 Task: Look for space in Ottawa from 7th May, 2023 to 20th May, 2023 for 1 adult in price range Rs.8000 to Rs.14000. Place can be private room with 1  bedroom having 1 bed and 1 bathroom. Property type can be flat. Amenities needed are: wifi, dedicated workplace, gym, breakfast, smoking allowed. Required host language is English.
Action: Mouse moved to (428, 472)
Screenshot: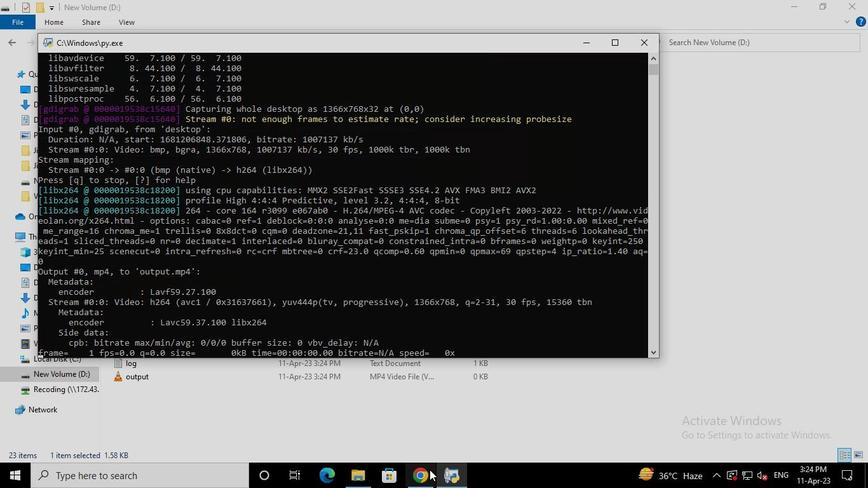 
Action: Mouse pressed left at (428, 472)
Screenshot: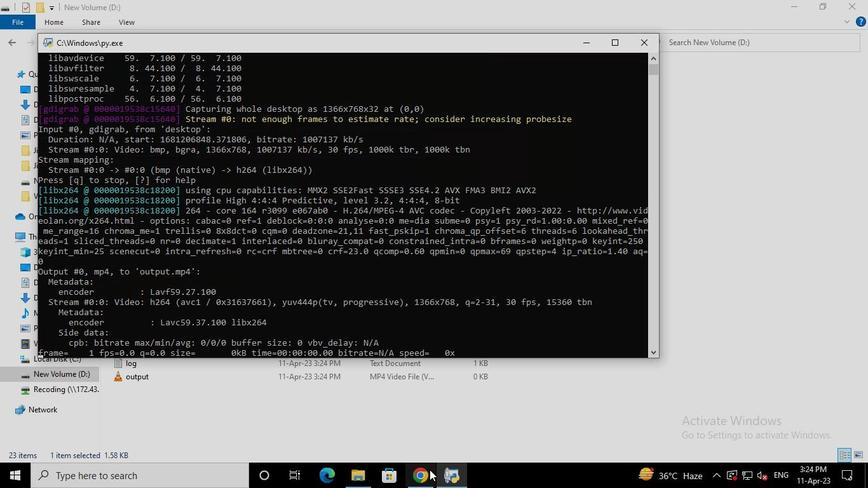 
Action: Mouse moved to (359, 108)
Screenshot: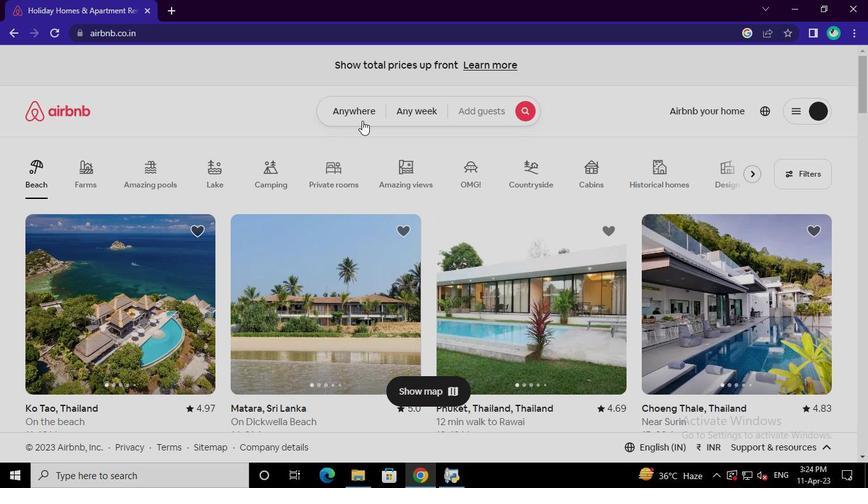 
Action: Mouse pressed left at (359, 108)
Screenshot: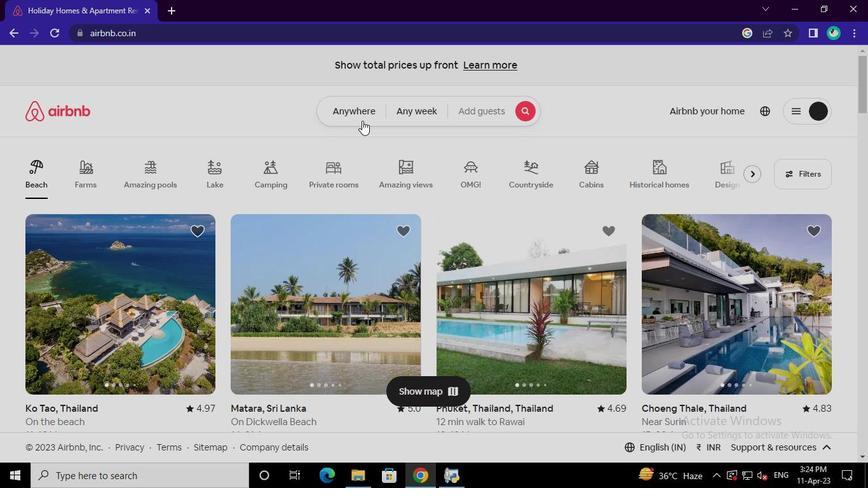 
Action: Mouse moved to (294, 157)
Screenshot: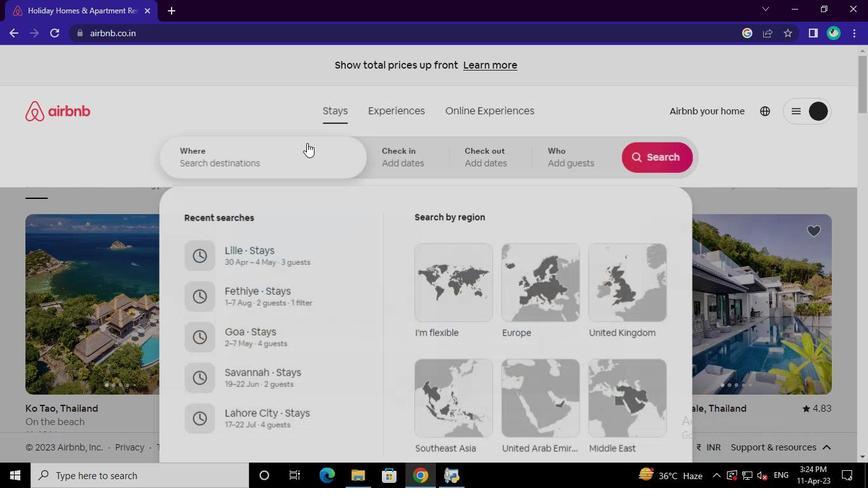 
Action: Mouse pressed left at (294, 157)
Screenshot: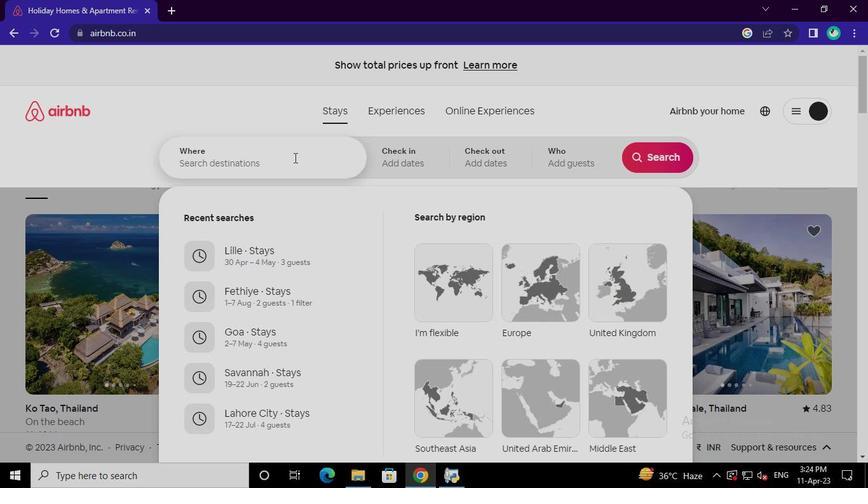 
Action: Keyboard o
Screenshot: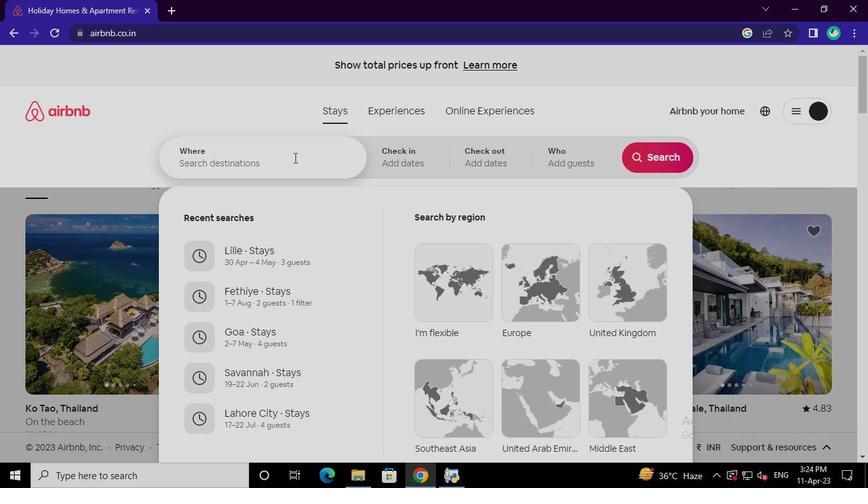 
Action: Keyboard t
Screenshot: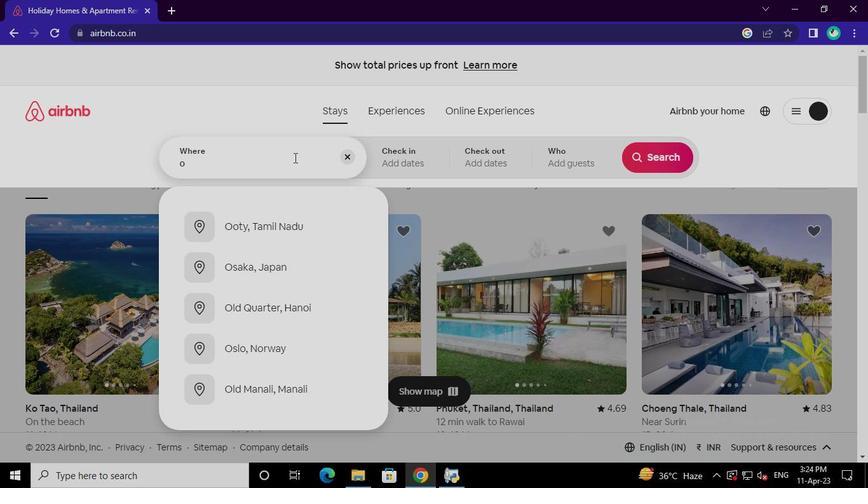 
Action: Keyboard t
Screenshot: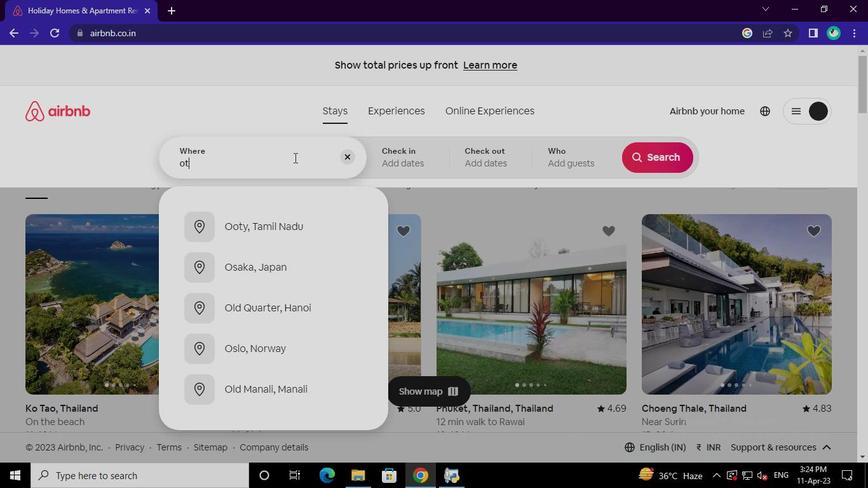 
Action: Keyboard a
Screenshot: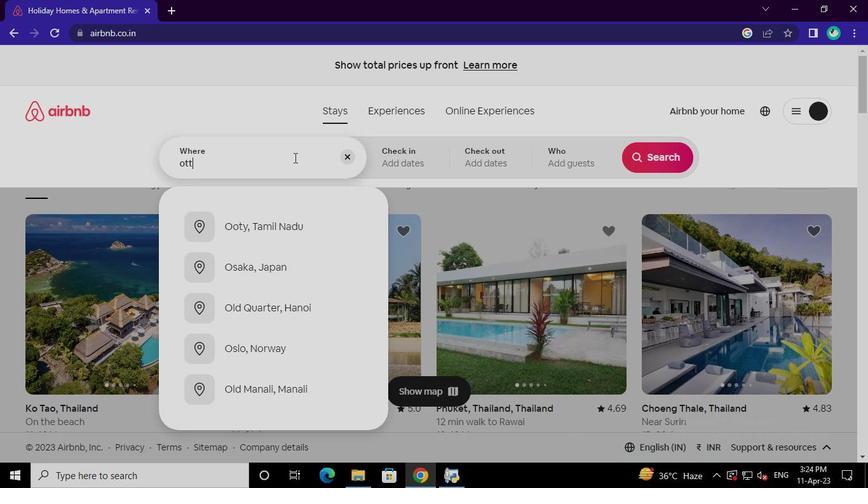 
Action: Keyboard w
Screenshot: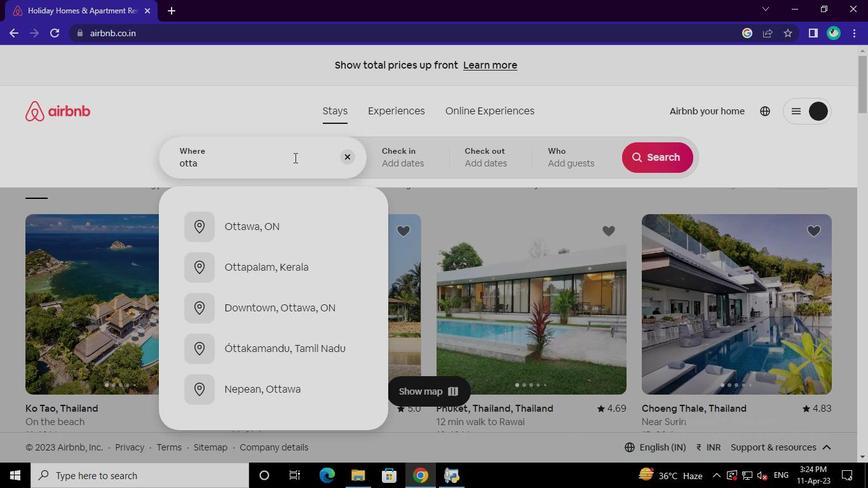 
Action: Keyboard a
Screenshot: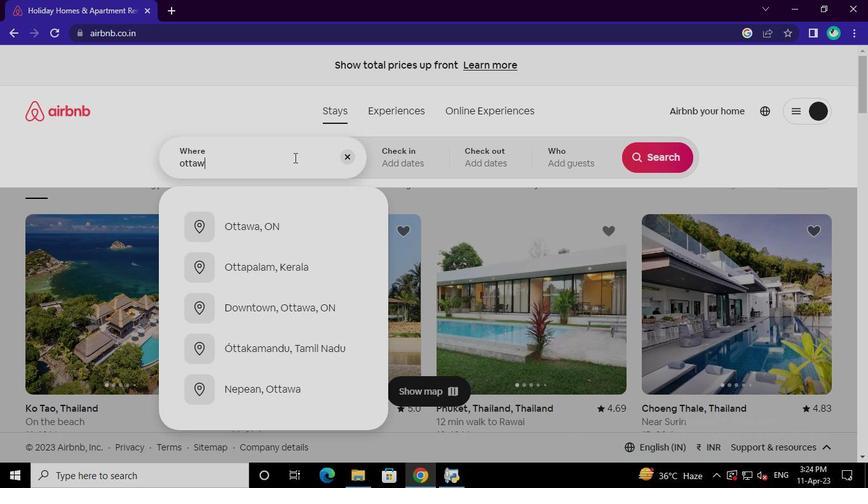 
Action: Mouse moved to (277, 221)
Screenshot: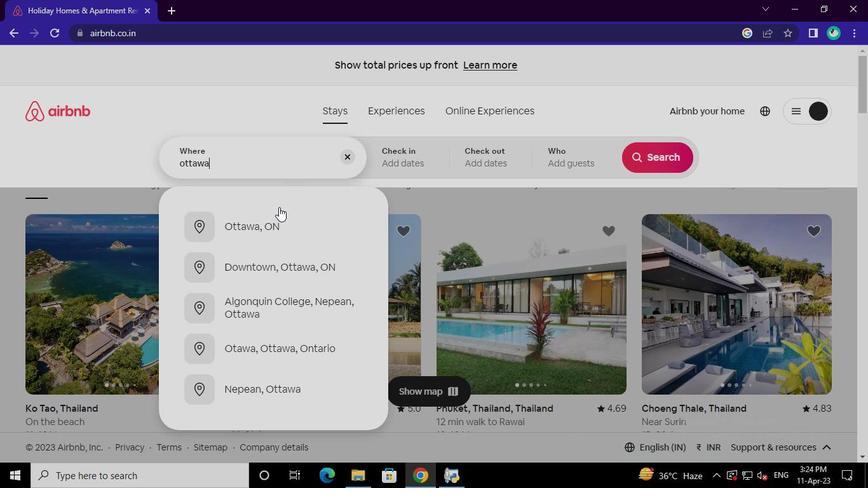 
Action: Mouse pressed left at (277, 221)
Screenshot: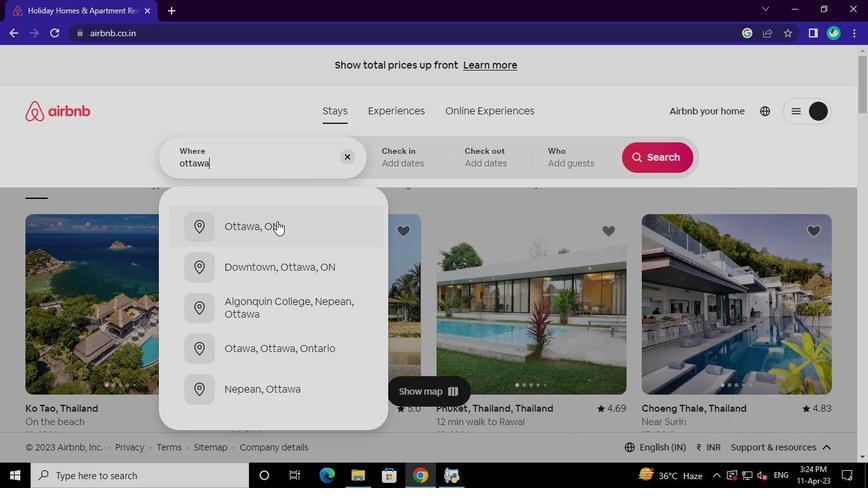 
Action: Mouse moved to (460, 338)
Screenshot: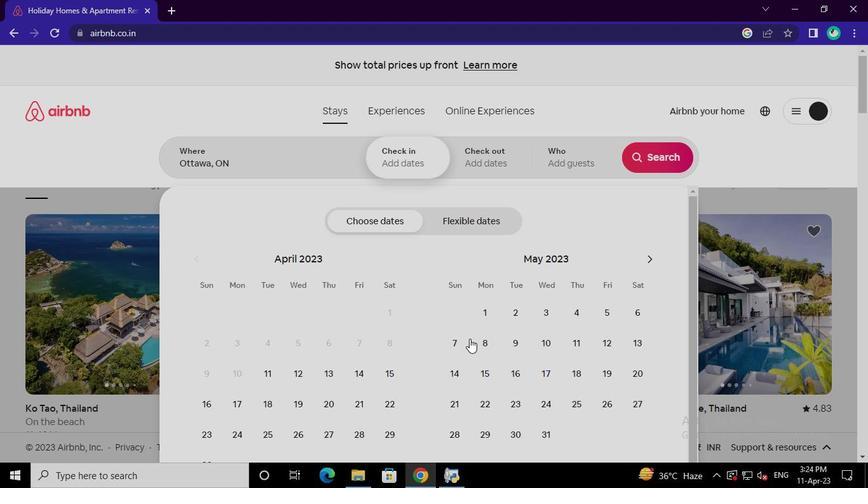 
Action: Mouse pressed left at (460, 338)
Screenshot: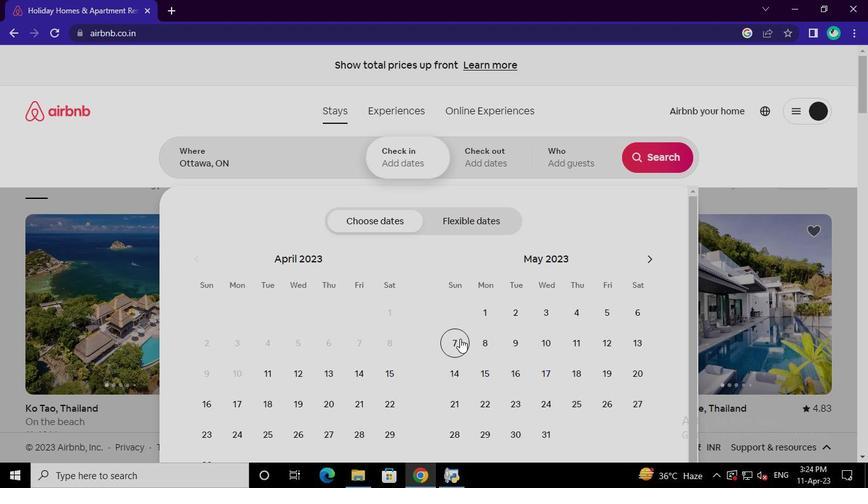 
Action: Mouse moved to (639, 370)
Screenshot: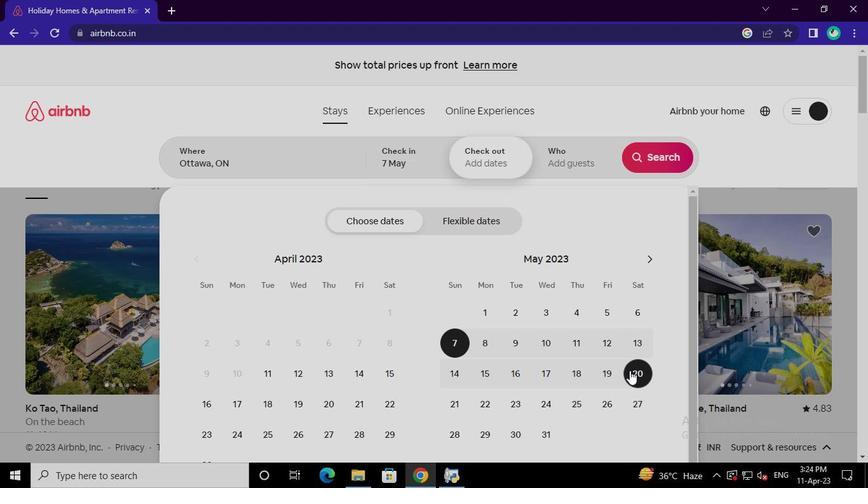 
Action: Mouse pressed left at (639, 370)
Screenshot: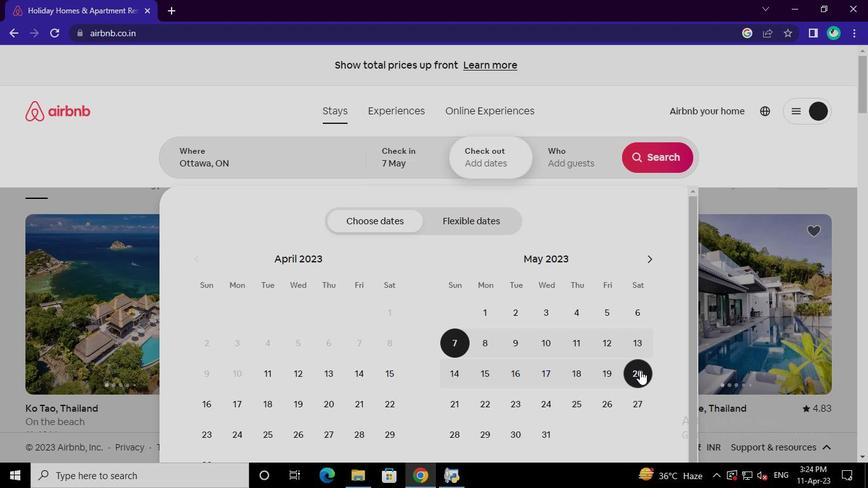 
Action: Mouse moved to (577, 154)
Screenshot: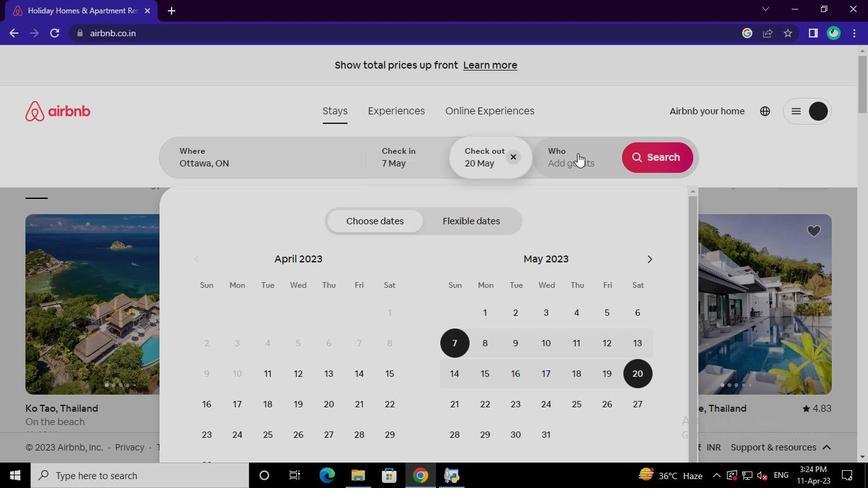 
Action: Mouse pressed left at (577, 154)
Screenshot: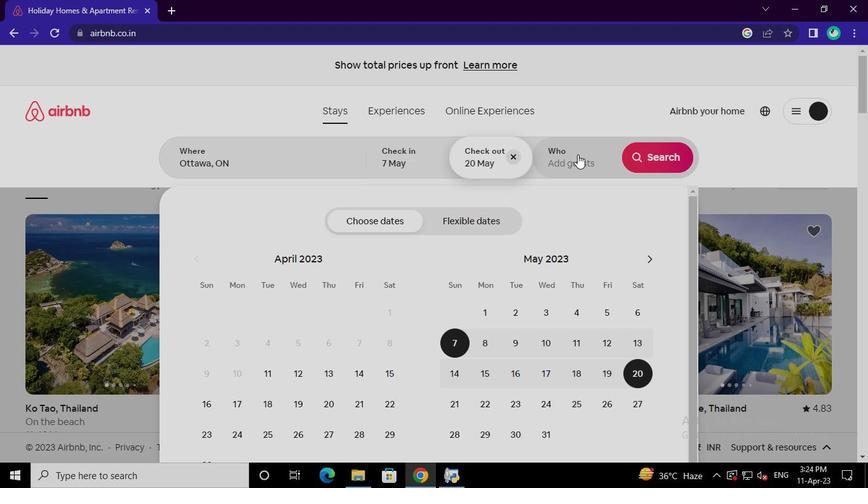 
Action: Mouse moved to (661, 228)
Screenshot: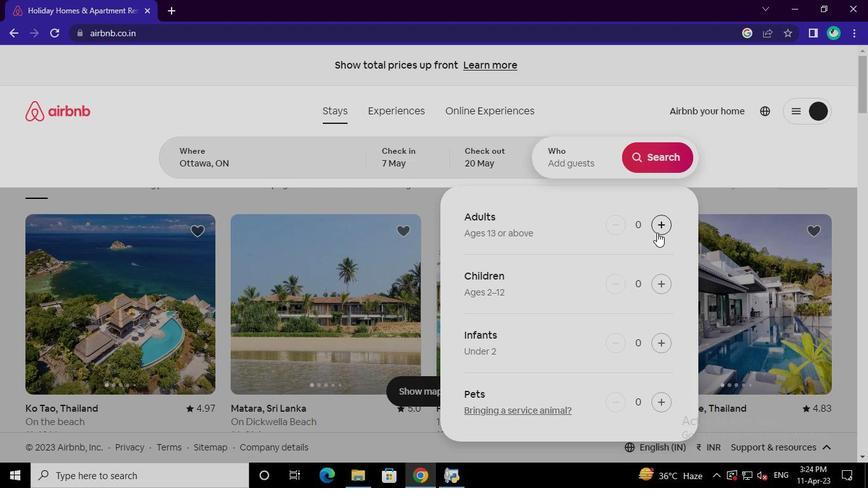 
Action: Mouse pressed left at (661, 228)
Screenshot: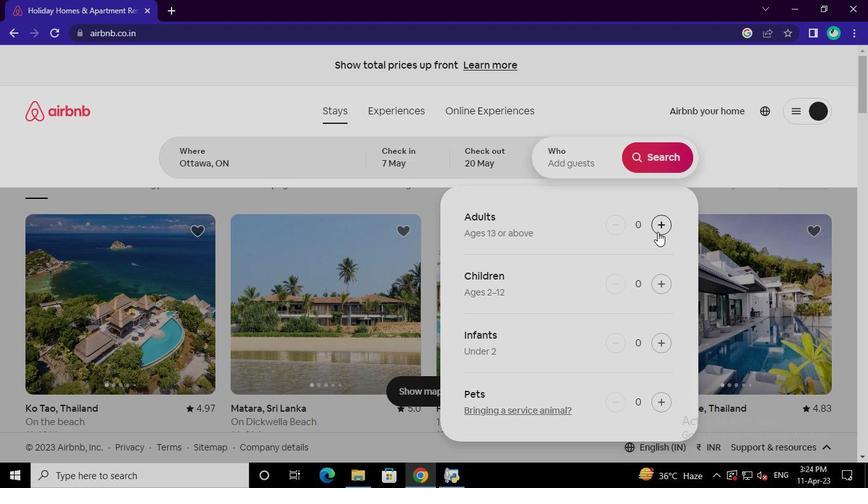 
Action: Mouse moved to (658, 159)
Screenshot: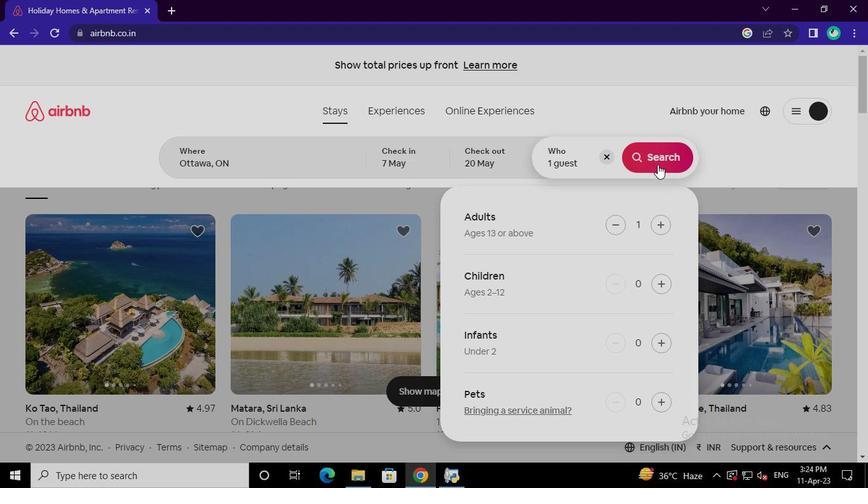 
Action: Mouse pressed left at (658, 159)
Screenshot: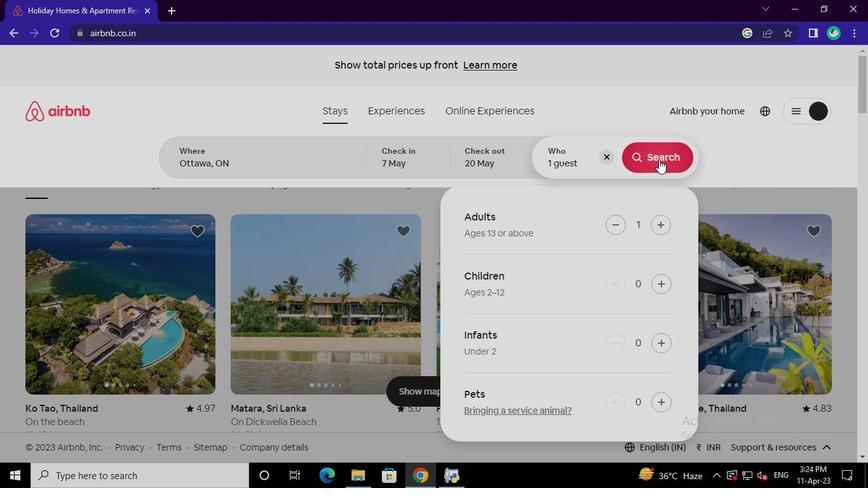 
Action: Mouse moved to (812, 120)
Screenshot: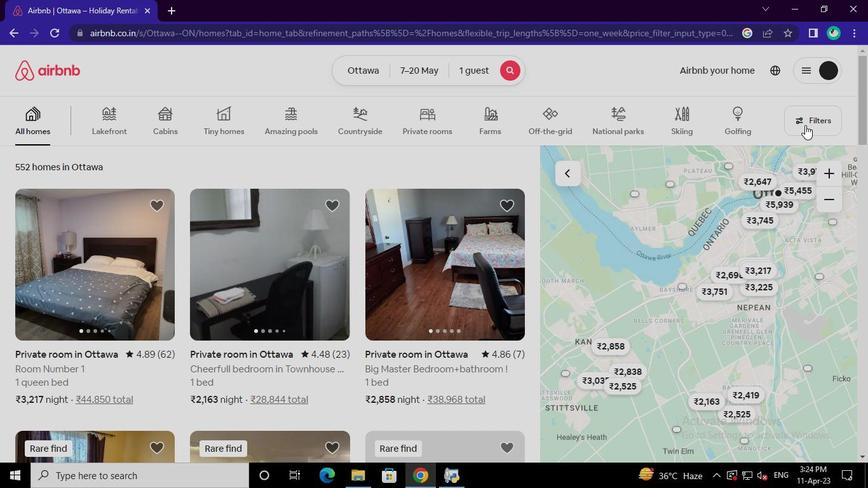 
Action: Mouse pressed left at (812, 120)
Screenshot: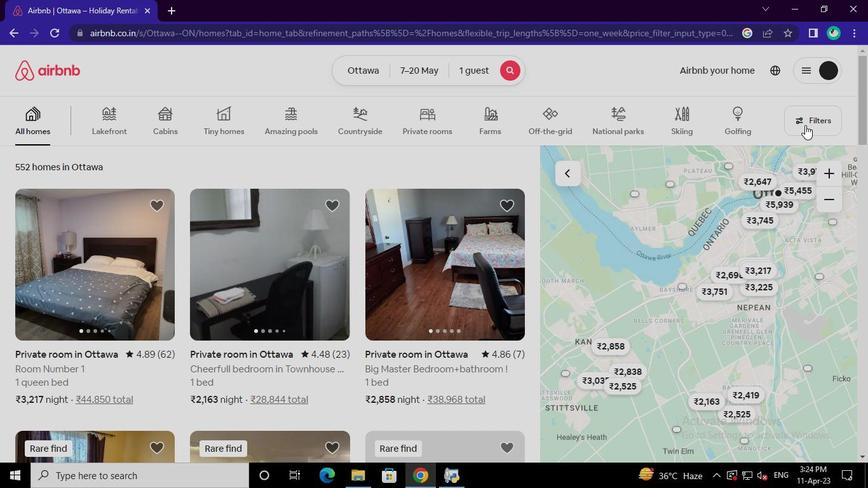 
Action: Mouse moved to (317, 277)
Screenshot: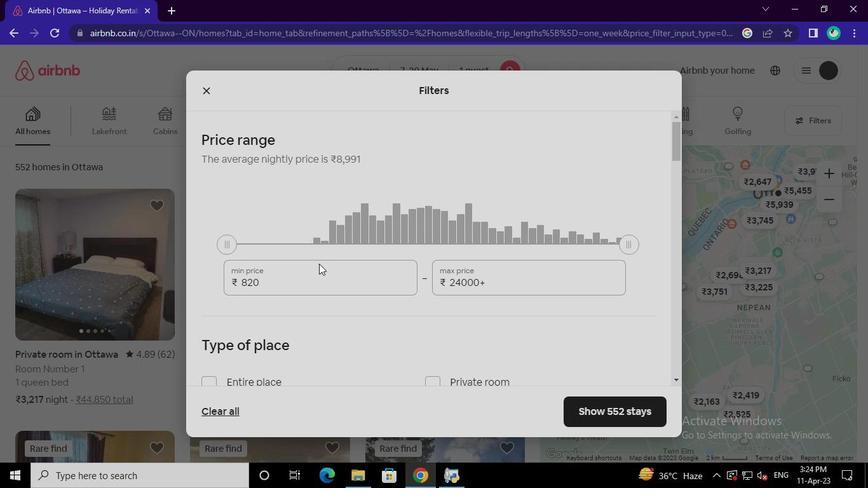 
Action: Mouse pressed left at (317, 277)
Screenshot: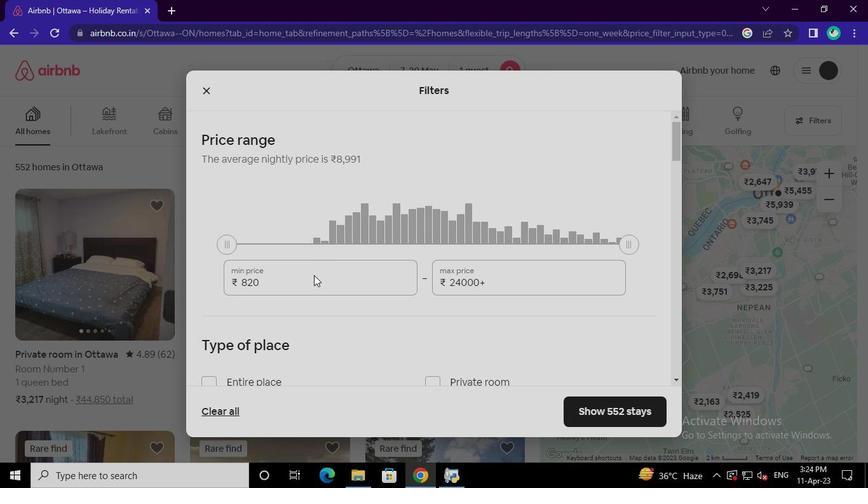 
Action: Keyboard Key.backspace
Screenshot: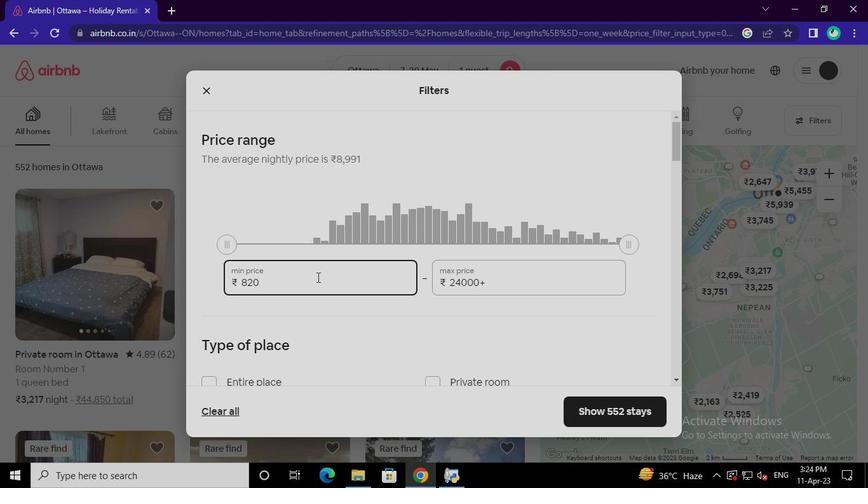 
Action: Keyboard Key.backspace
Screenshot: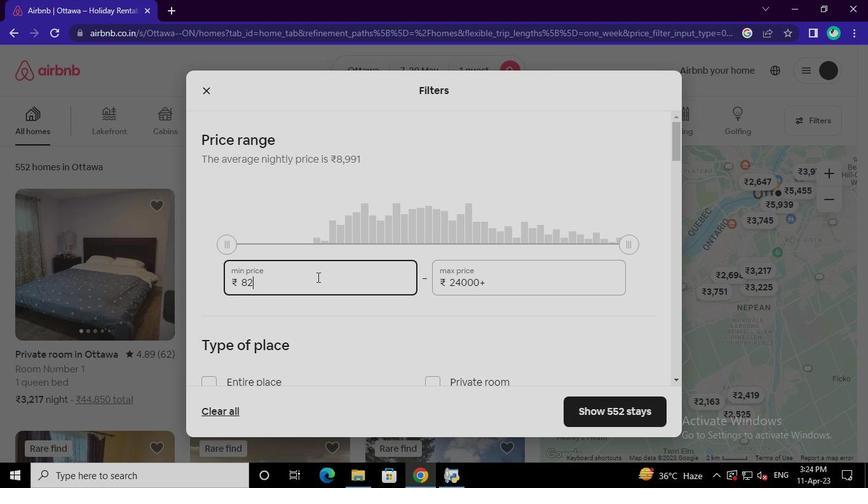 
Action: Keyboard Key.backspace
Screenshot: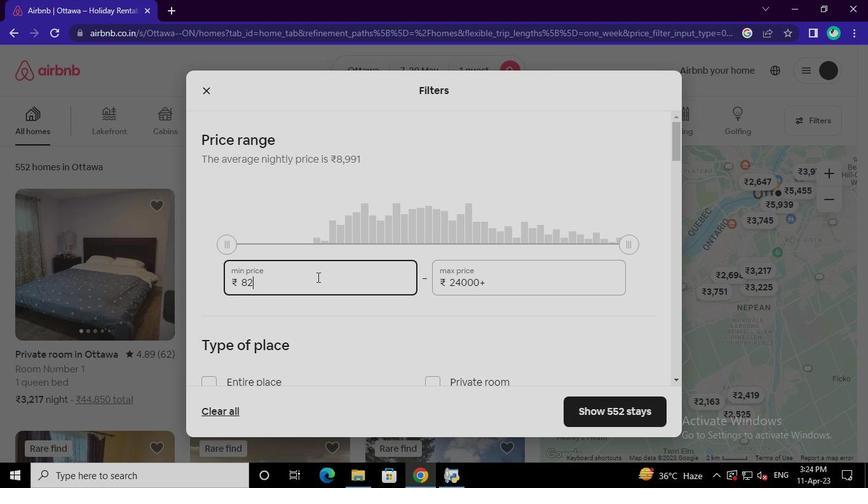 
Action: Keyboard Key.backspace
Screenshot: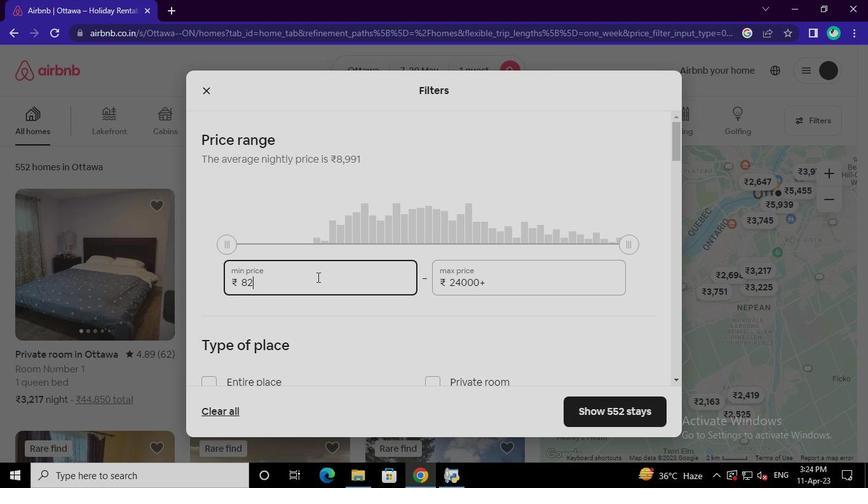 
Action: Keyboard Key.backspace
Screenshot: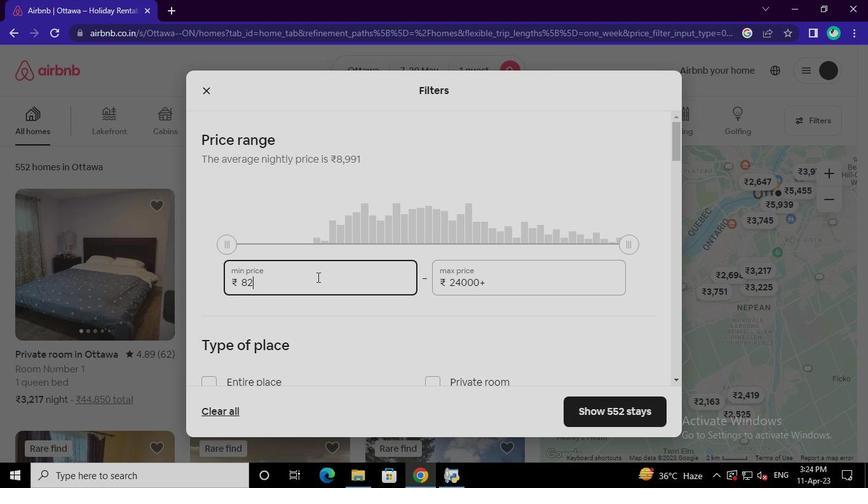 
Action: Keyboard Key.backspace
Screenshot: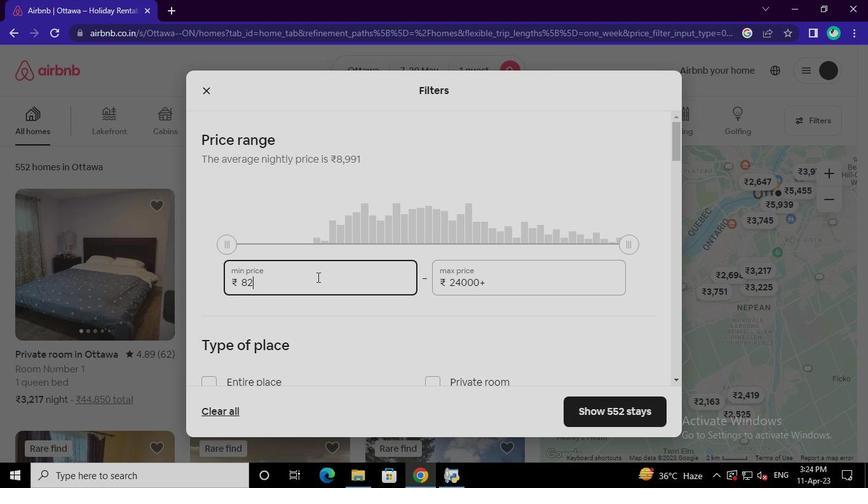 
Action: Keyboard Key.backspace
Screenshot: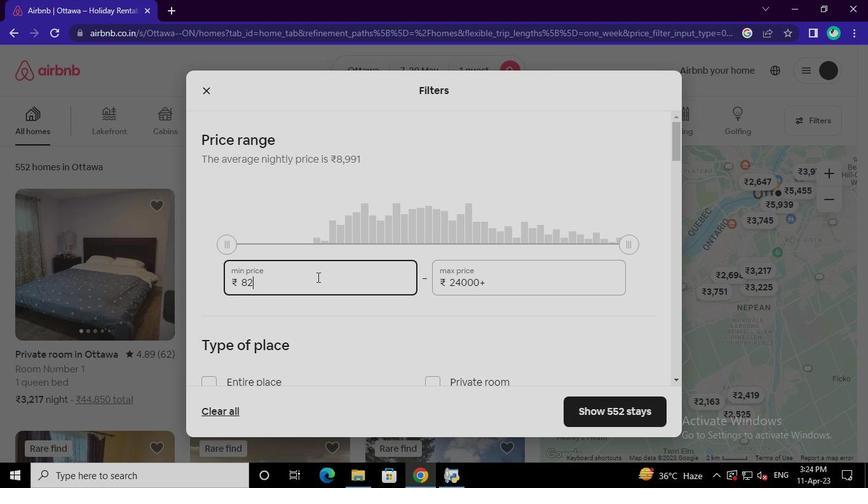 
Action: Keyboard Key.backspace
Screenshot: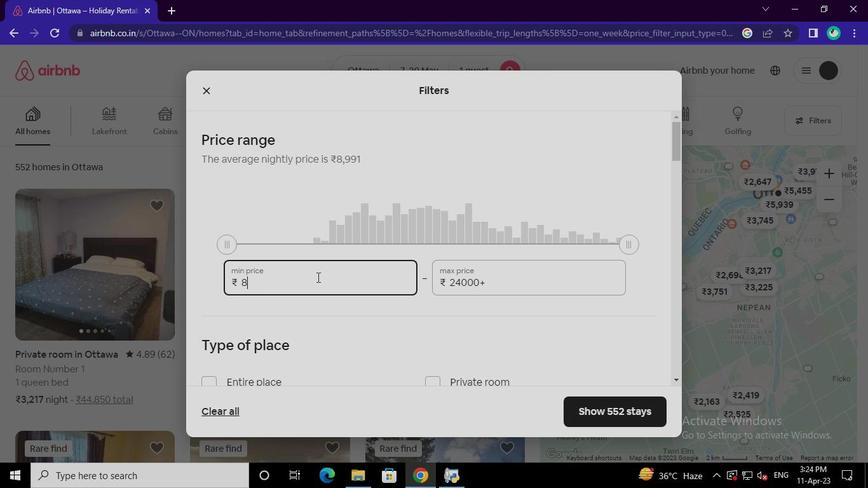 
Action: Keyboard <104>
Screenshot: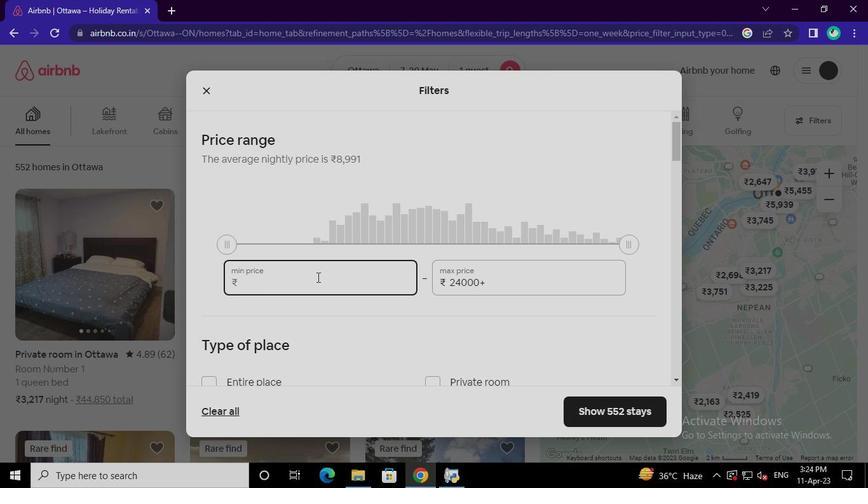 
Action: Keyboard <96>
Screenshot: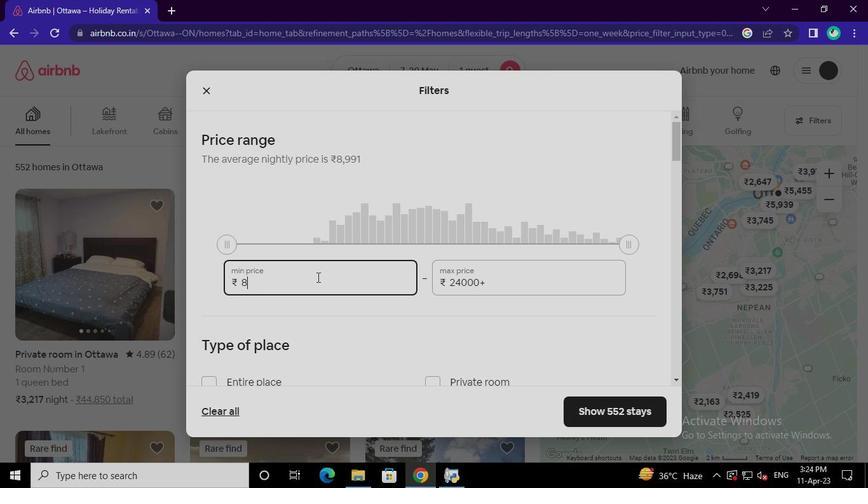 
Action: Keyboard <96>
Screenshot: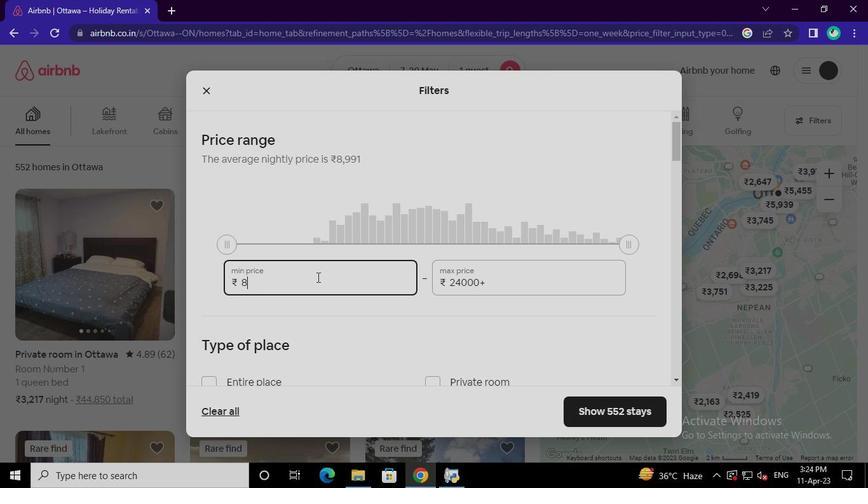 
Action: Keyboard <96>
Screenshot: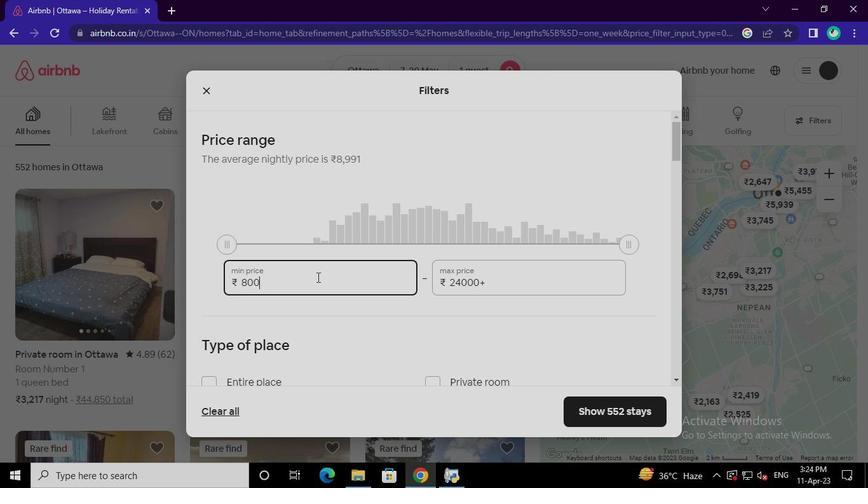 
Action: Mouse moved to (493, 282)
Screenshot: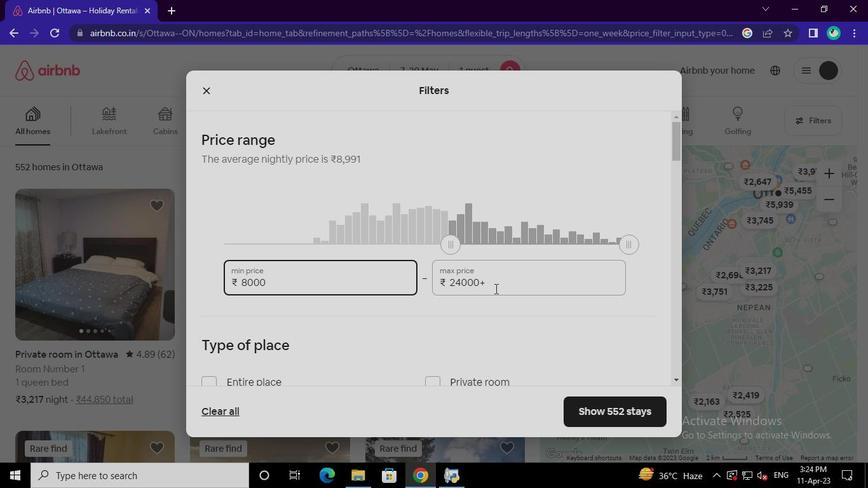 
Action: Mouse pressed left at (493, 282)
Screenshot: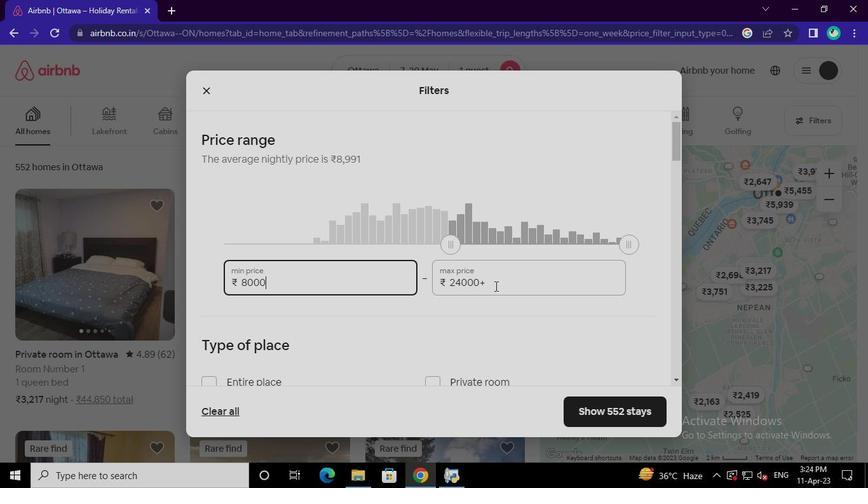 
Action: Keyboard Key.backspace
Screenshot: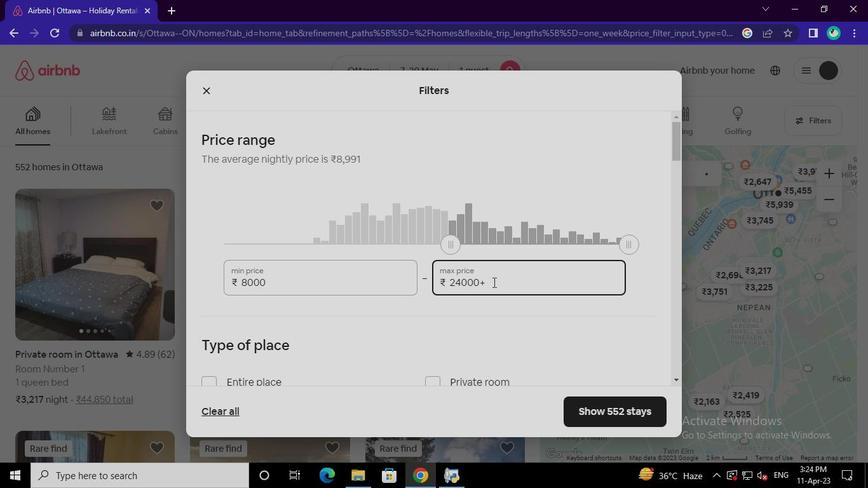 
Action: Keyboard Key.backspace
Screenshot: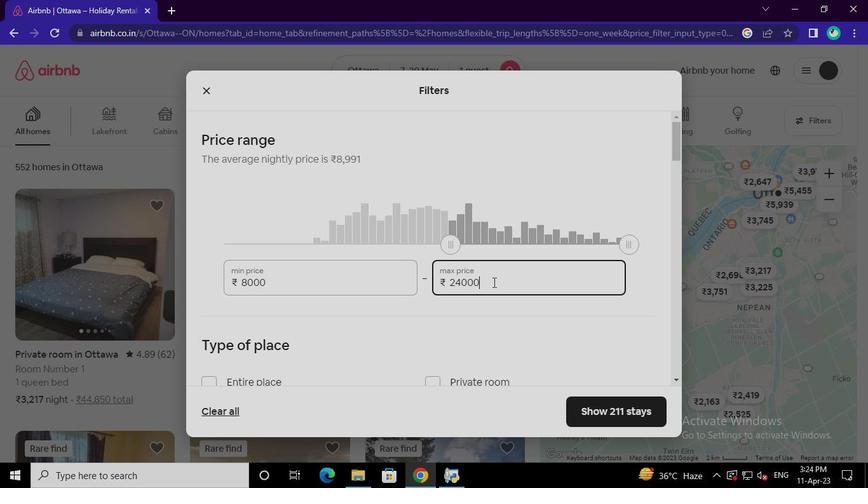 
Action: Keyboard Key.backspace
Screenshot: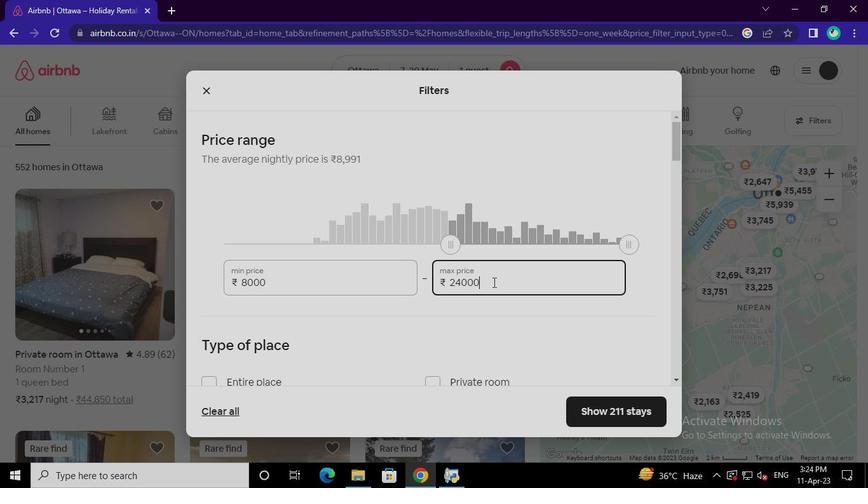 
Action: Keyboard Key.backspace
Screenshot: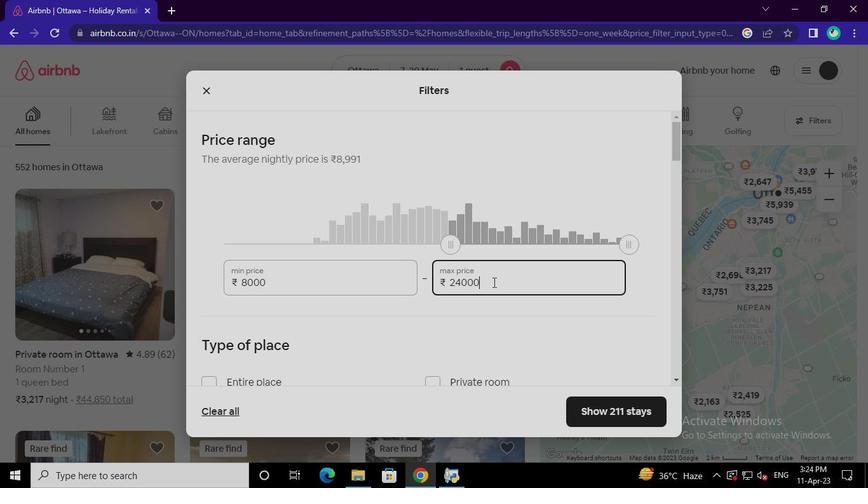 
Action: Keyboard Key.backspace
Screenshot: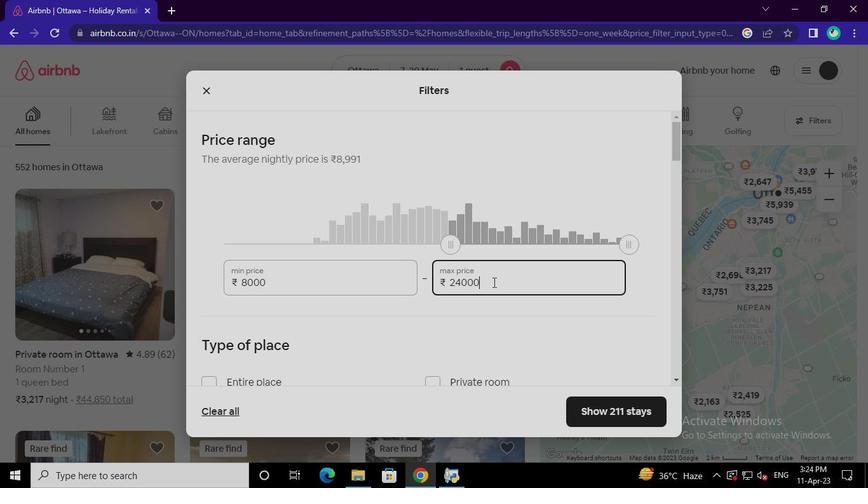 
Action: Keyboard Key.backspace
Screenshot: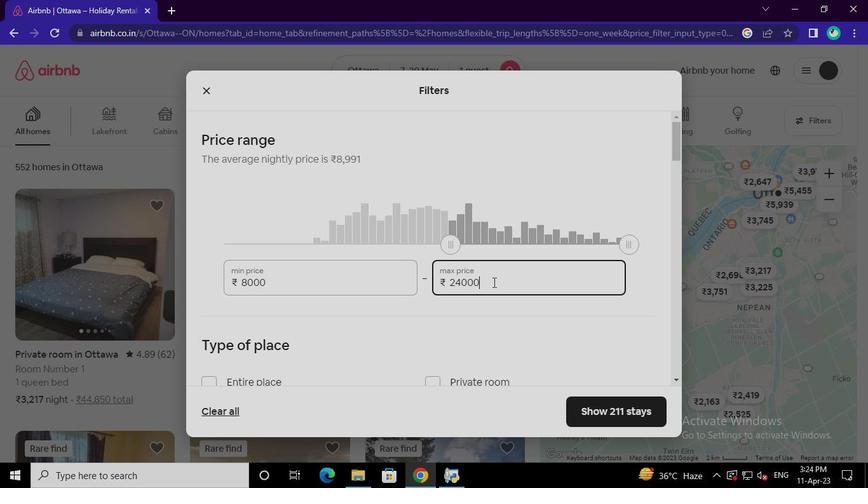 
Action: Keyboard Key.backspace
Screenshot: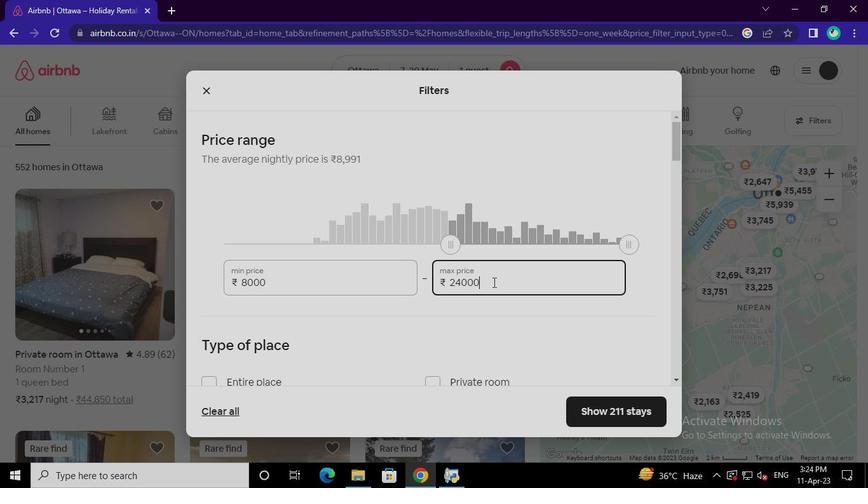
Action: Keyboard Key.backspace
Screenshot: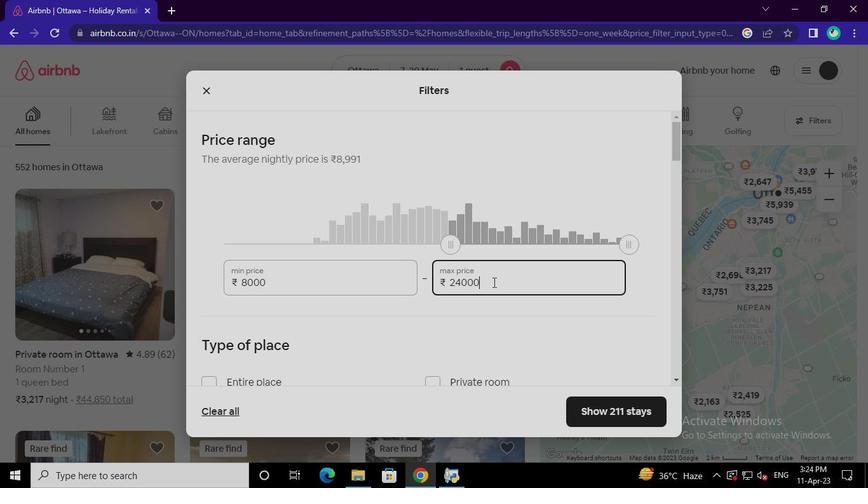 
Action: Keyboard Key.backspace
Screenshot: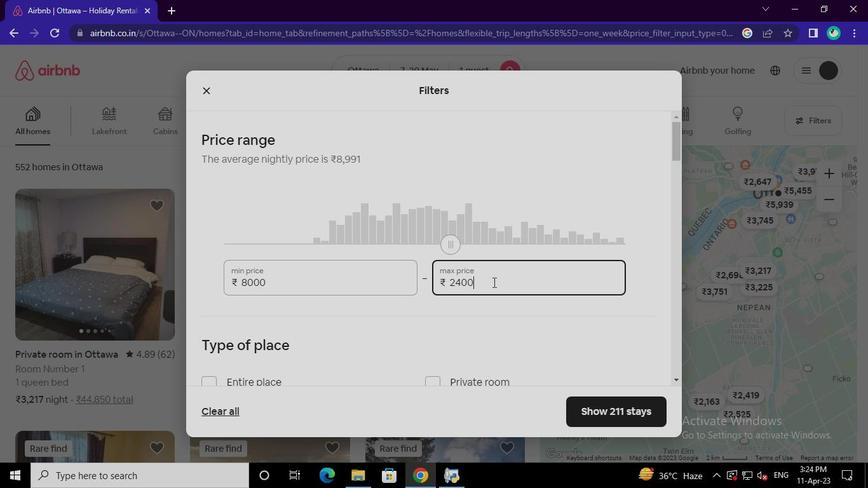 
Action: Keyboard Key.backspace
Screenshot: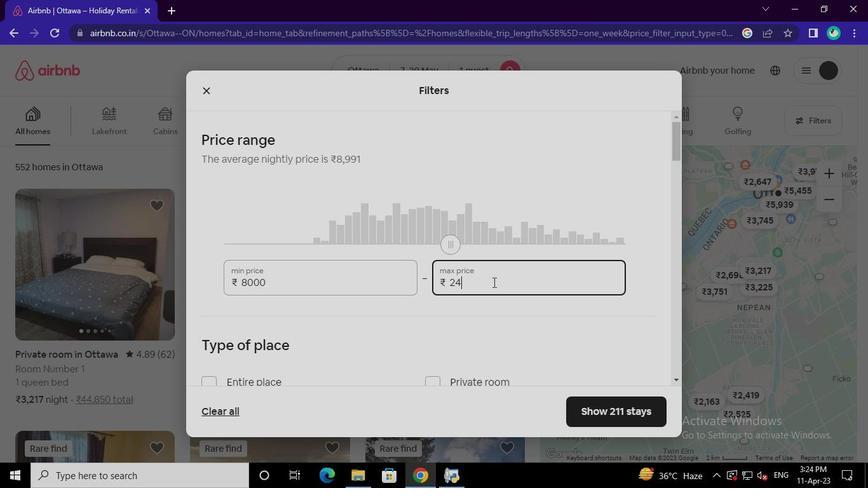 
Action: Keyboard Key.backspace
Screenshot: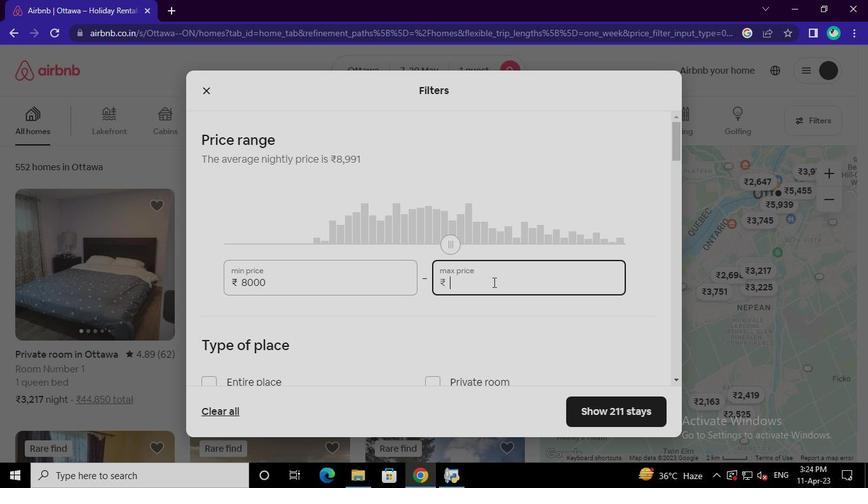 
Action: Keyboard Key.backspace
Screenshot: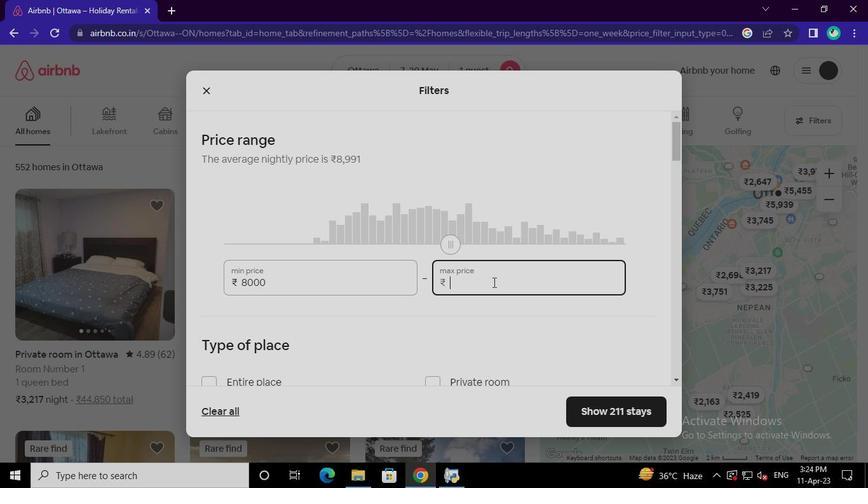 
Action: Keyboard Key.backspace
Screenshot: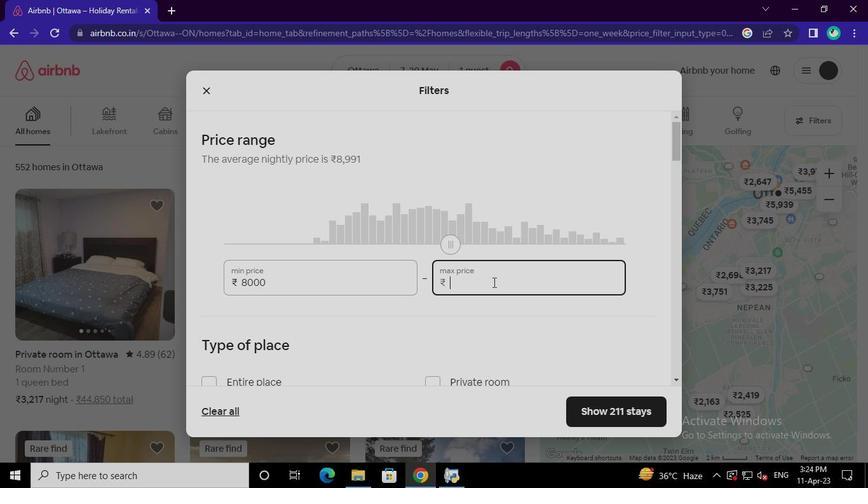 
Action: Keyboard <97>
Screenshot: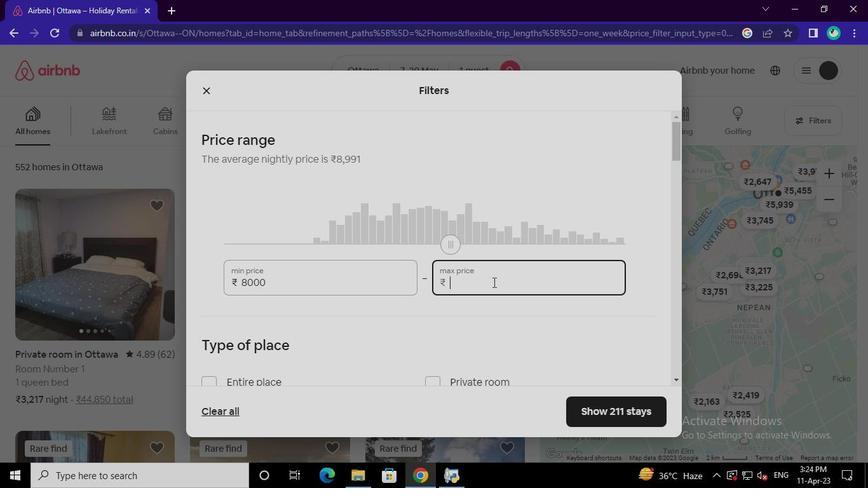
Action: Keyboard <100>
Screenshot: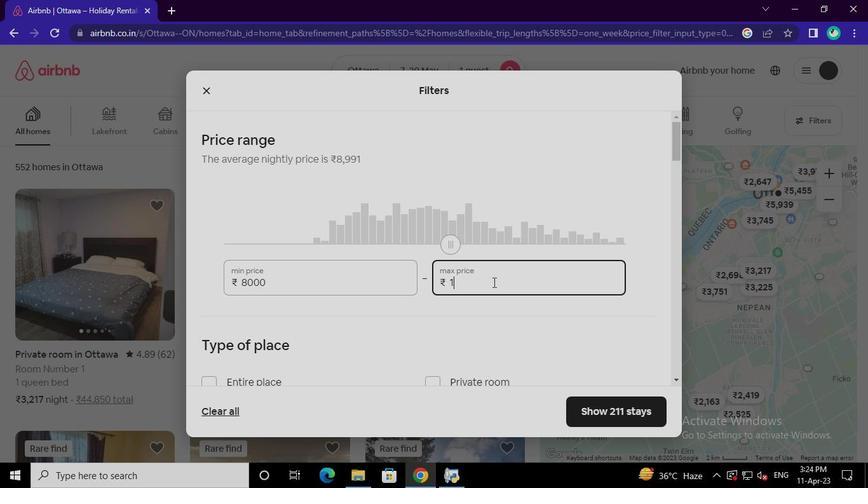 
Action: Keyboard <96>
Screenshot: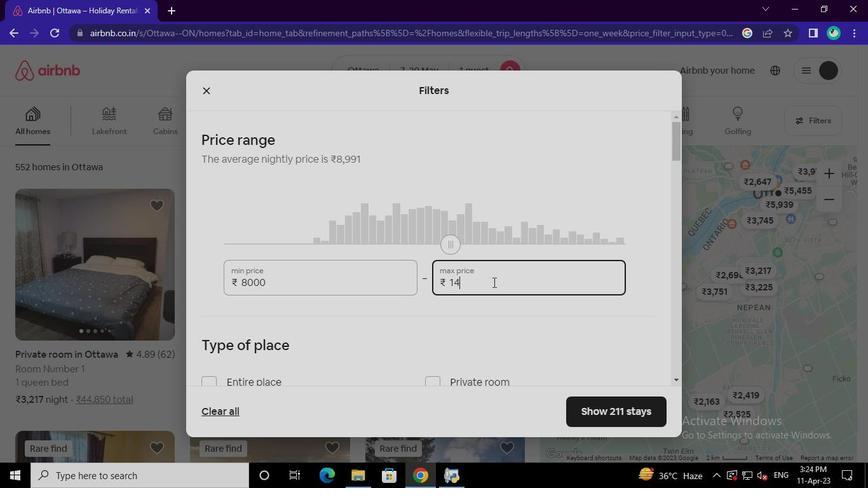 
Action: Keyboard <96>
Screenshot: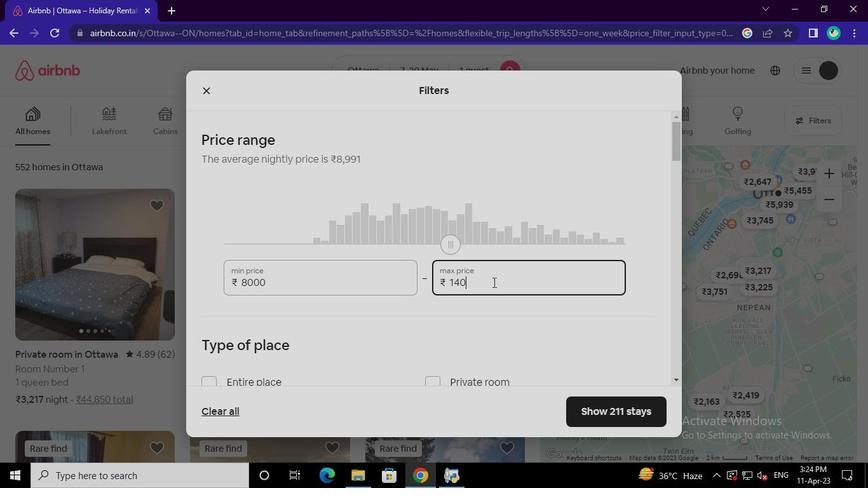 
Action: Keyboard <96>
Screenshot: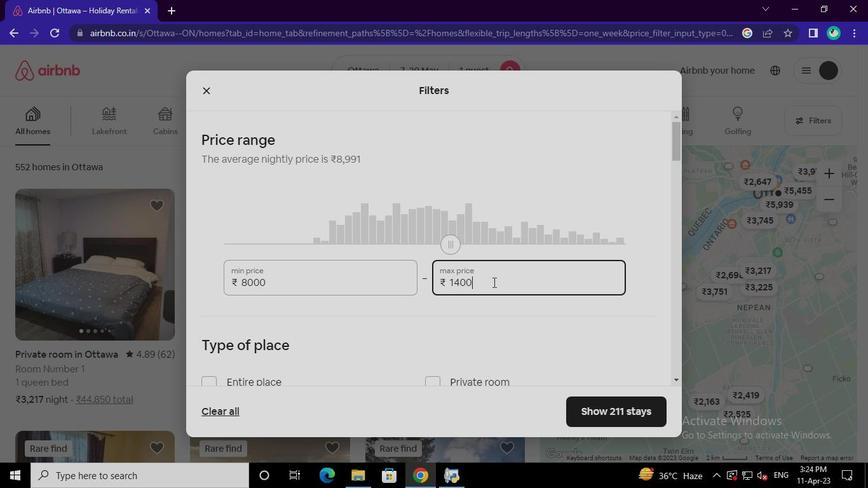 
Action: Mouse moved to (440, 194)
Screenshot: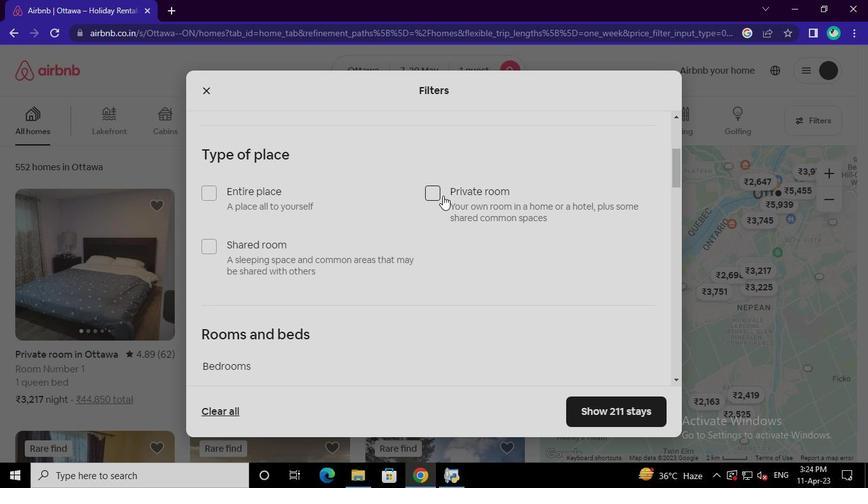 
Action: Mouse pressed left at (440, 194)
Screenshot: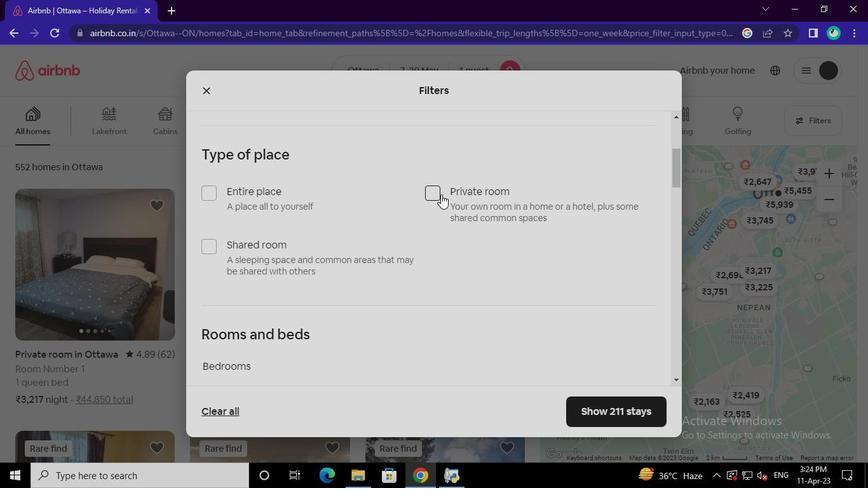 
Action: Mouse moved to (294, 204)
Screenshot: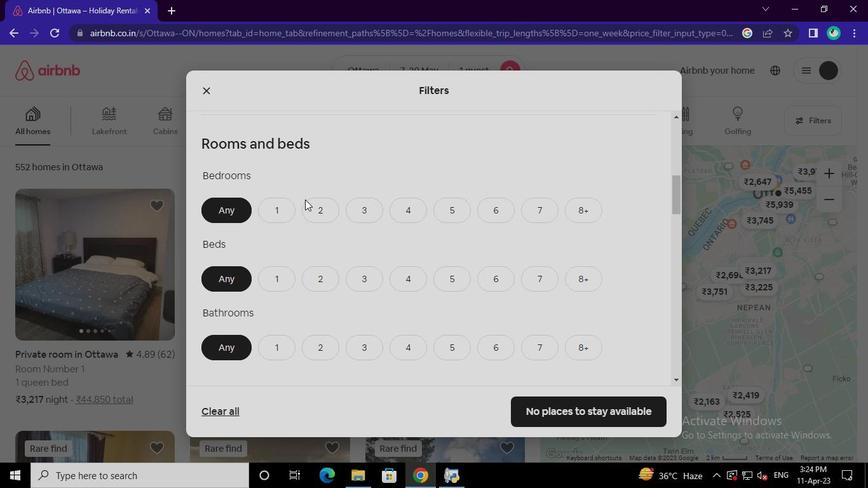 
Action: Mouse pressed left at (294, 204)
Screenshot: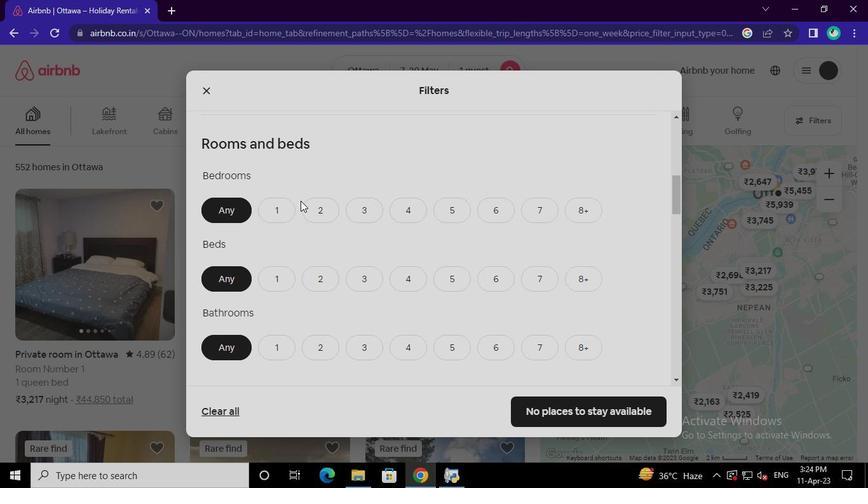 
Action: Mouse moved to (284, 280)
Screenshot: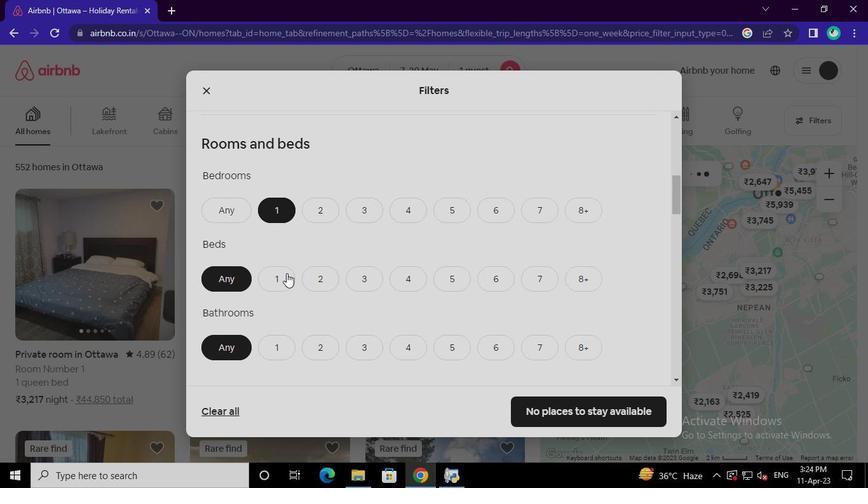 
Action: Mouse pressed left at (284, 280)
Screenshot: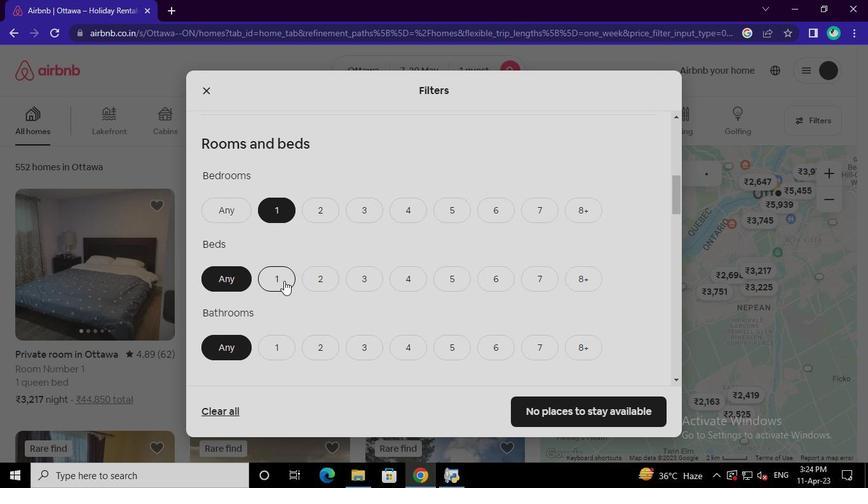 
Action: Mouse moved to (281, 340)
Screenshot: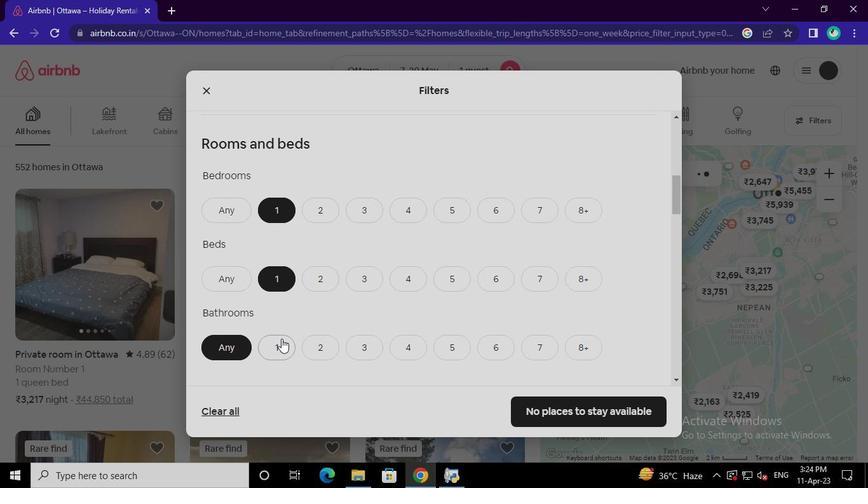 
Action: Mouse pressed left at (281, 340)
Screenshot: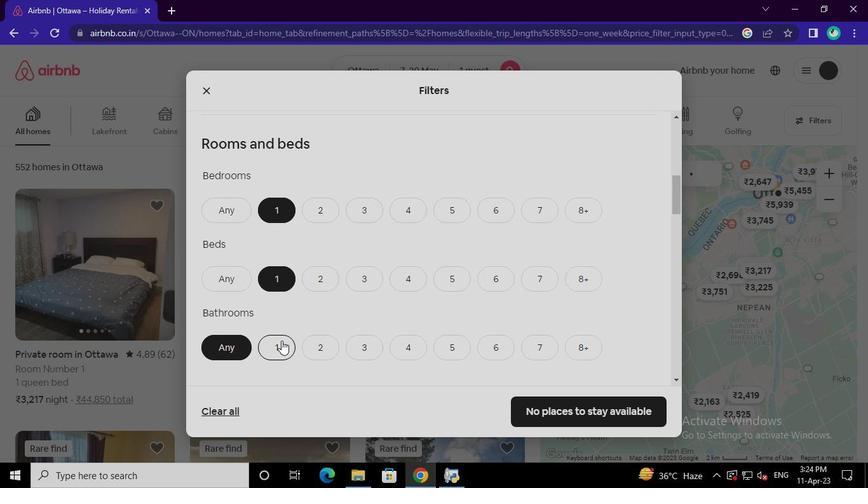 
Action: Mouse moved to (364, 222)
Screenshot: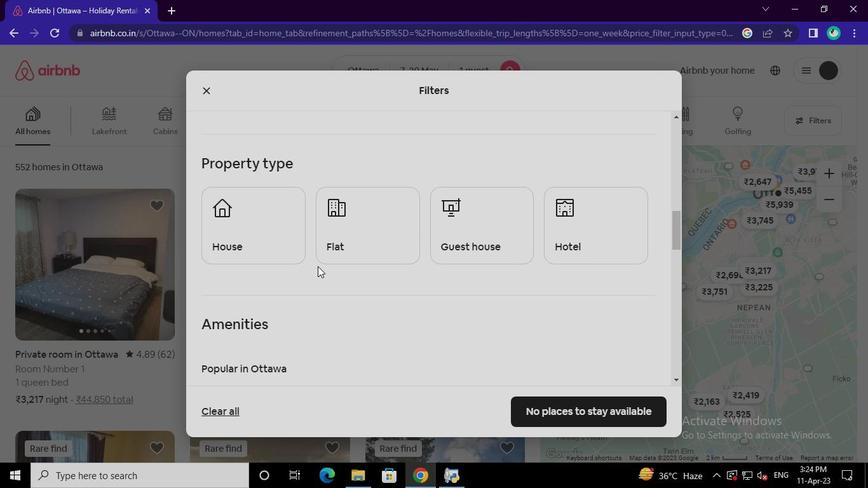 
Action: Mouse pressed left at (364, 222)
Screenshot: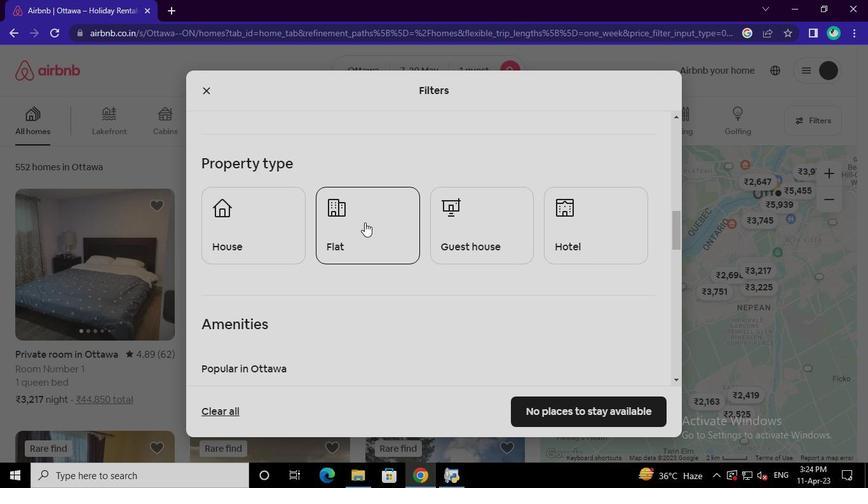
Action: Mouse moved to (235, 289)
Screenshot: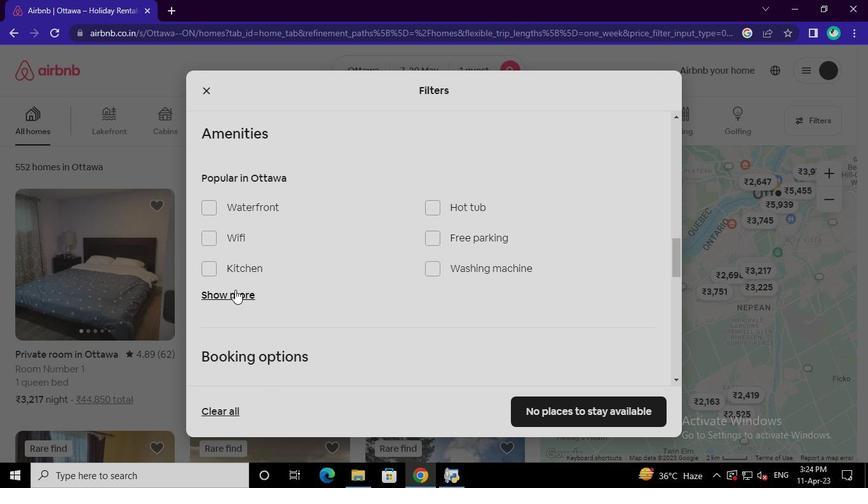 
Action: Mouse pressed left at (235, 289)
Screenshot: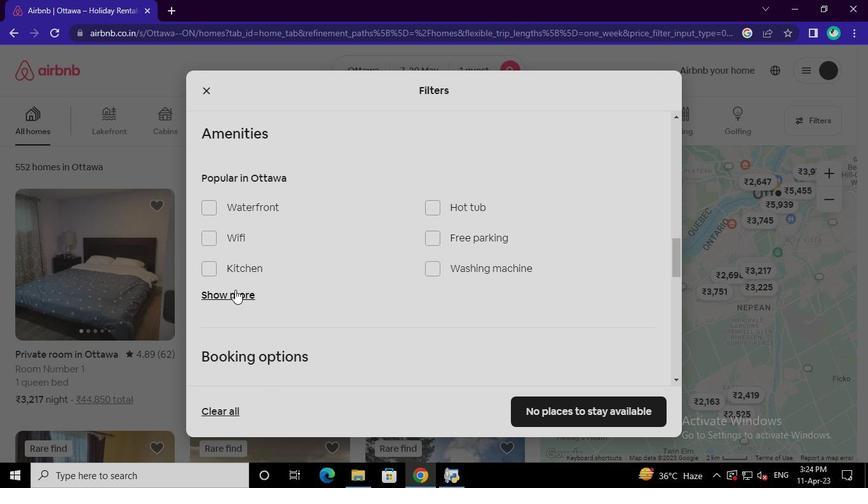 
Action: Mouse moved to (222, 239)
Screenshot: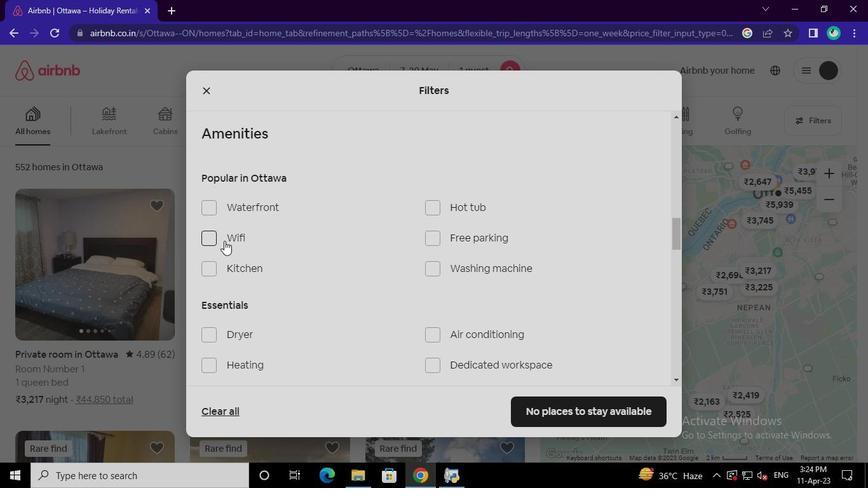 
Action: Mouse pressed left at (222, 239)
Screenshot: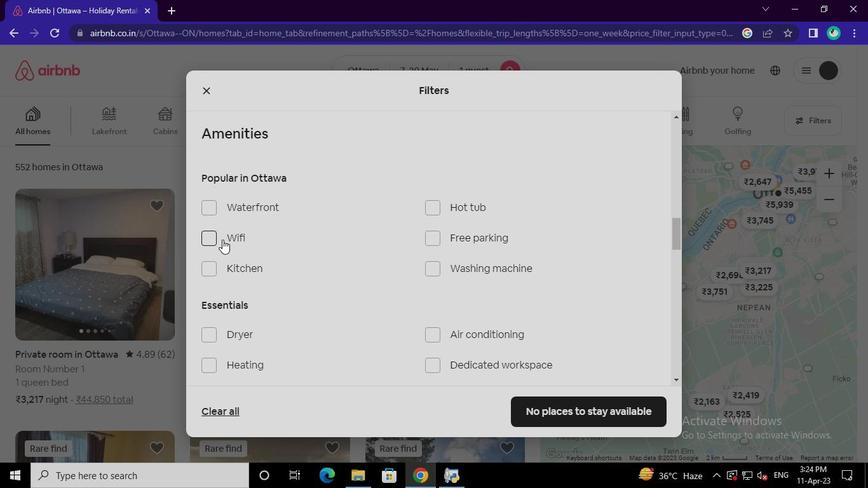 
Action: Mouse moved to (434, 302)
Screenshot: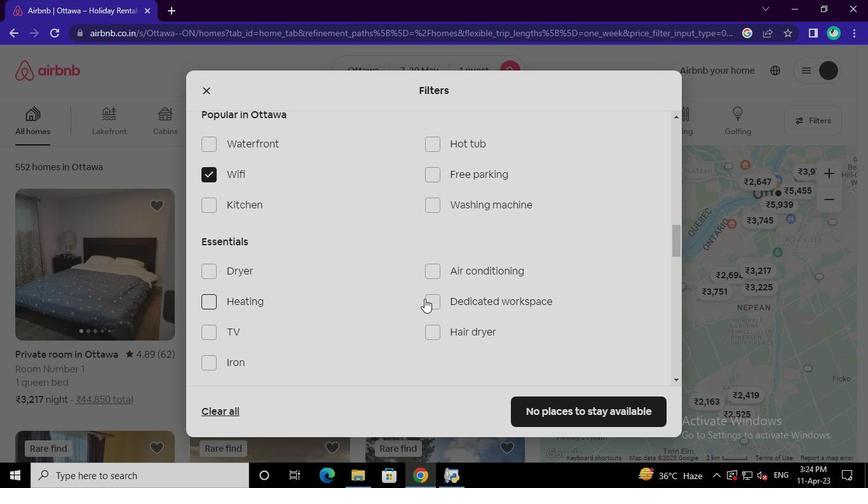 
Action: Mouse pressed left at (434, 302)
Screenshot: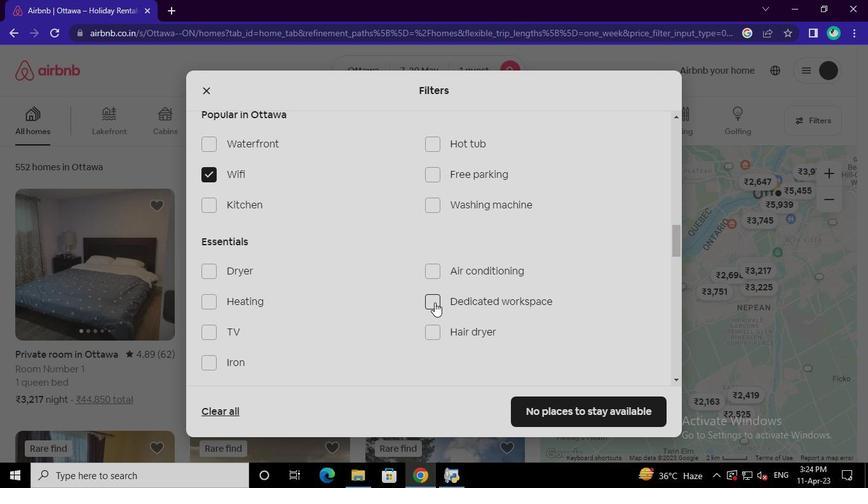 
Action: Mouse moved to (433, 274)
Screenshot: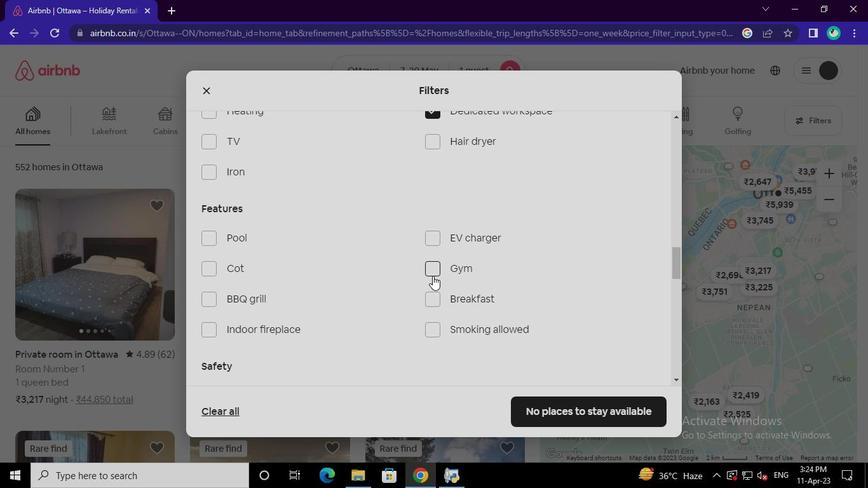 
Action: Mouse pressed left at (433, 274)
Screenshot: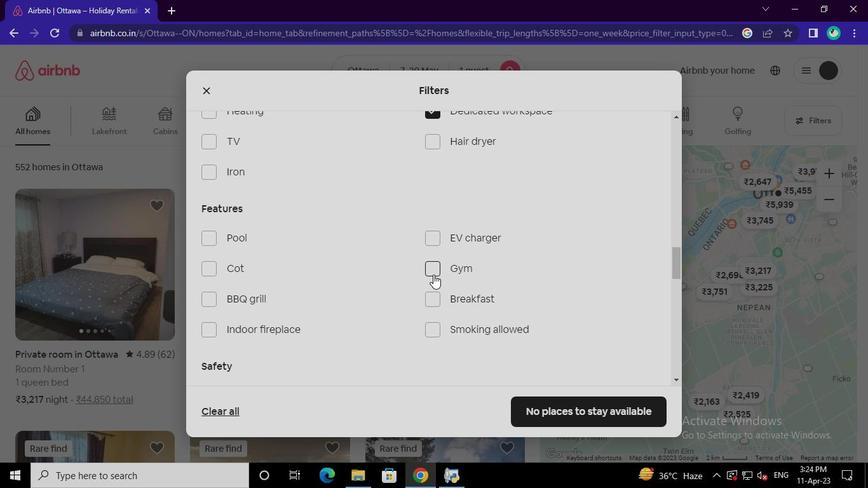 
Action: Mouse moved to (435, 294)
Screenshot: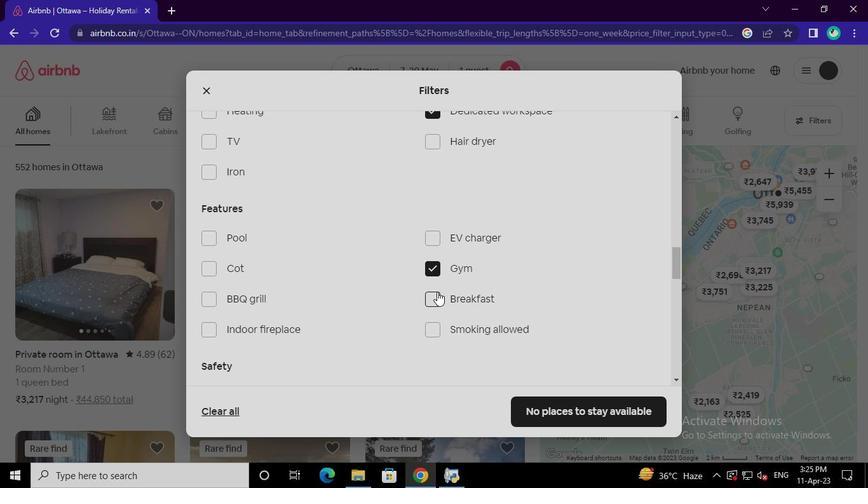 
Action: Mouse pressed left at (435, 294)
Screenshot: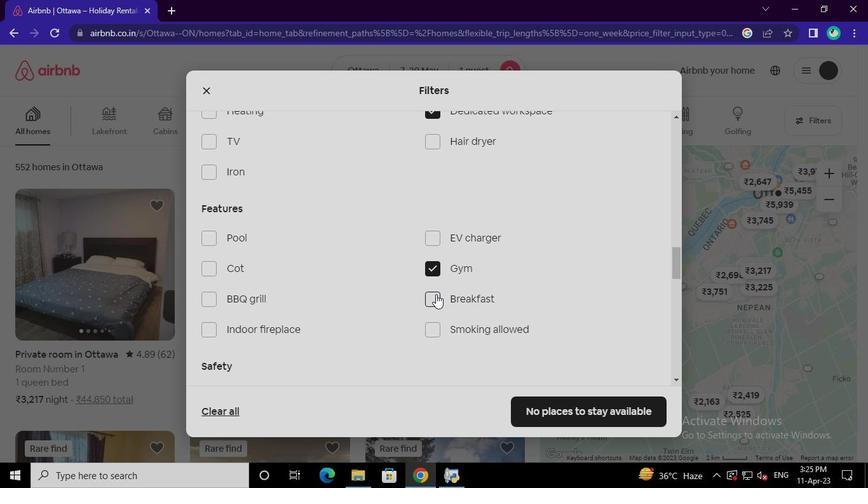 
Action: Mouse moved to (425, 333)
Screenshot: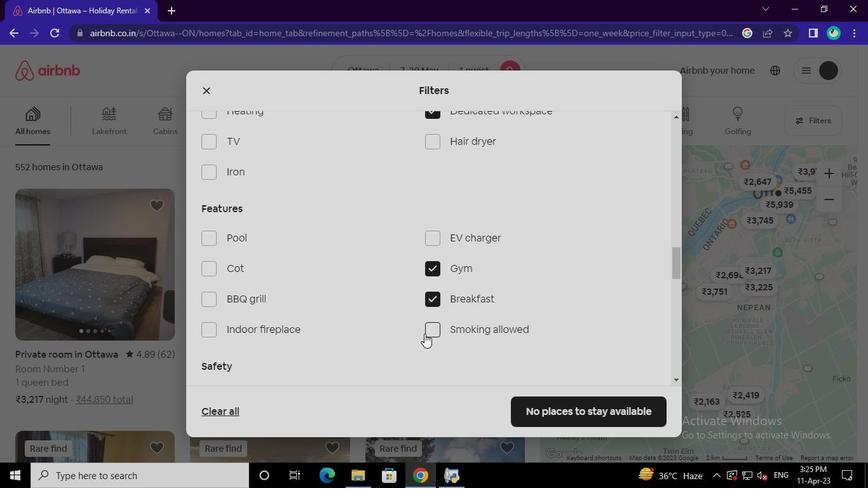 
Action: Mouse pressed left at (425, 333)
Screenshot: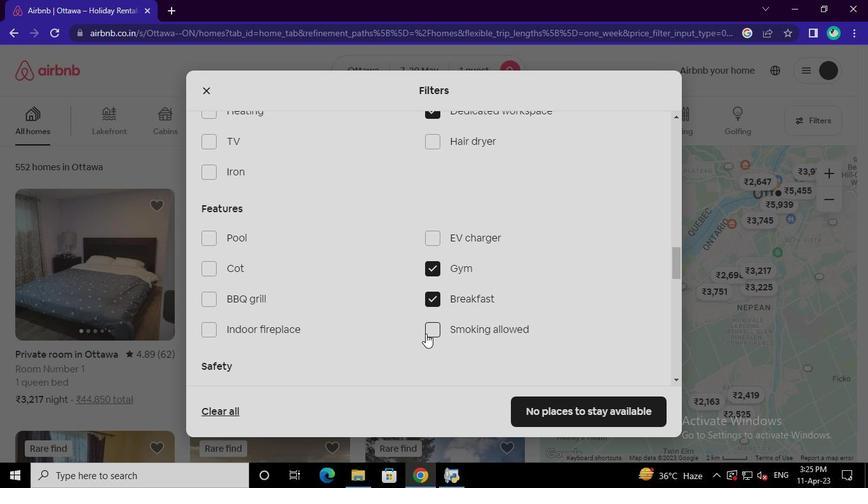 
Action: Mouse moved to (245, 296)
Screenshot: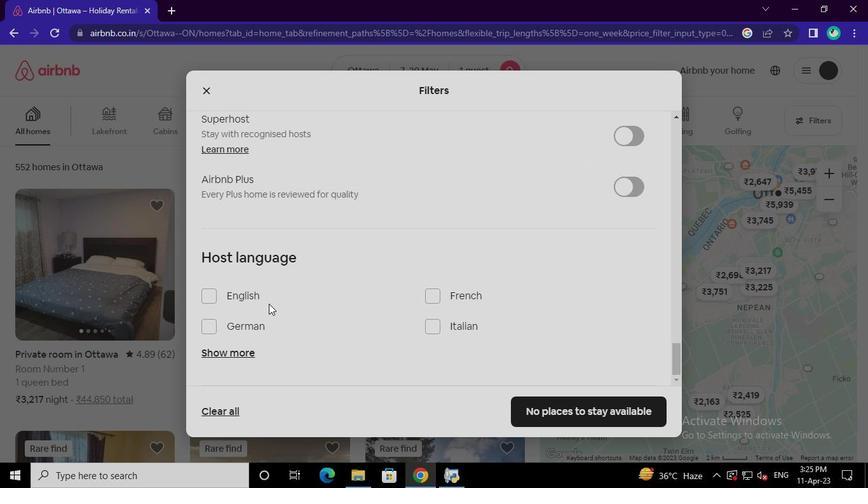 
Action: Mouse pressed left at (245, 296)
Screenshot: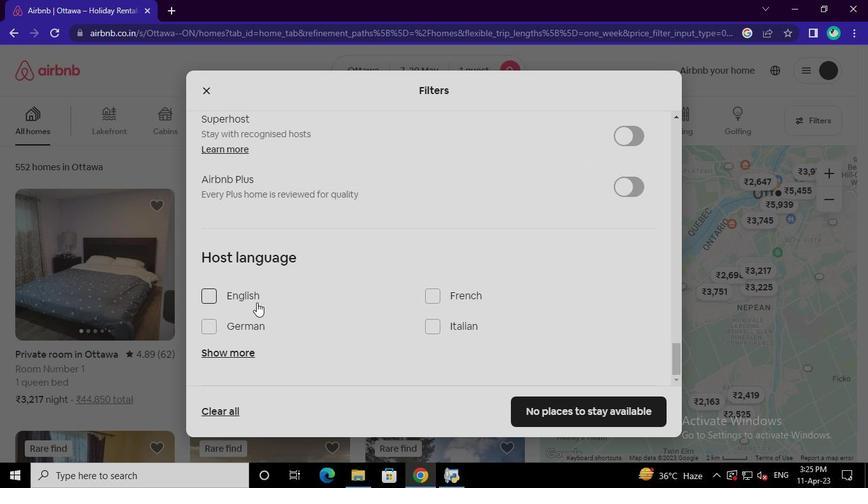 
Action: Mouse moved to (533, 406)
Screenshot: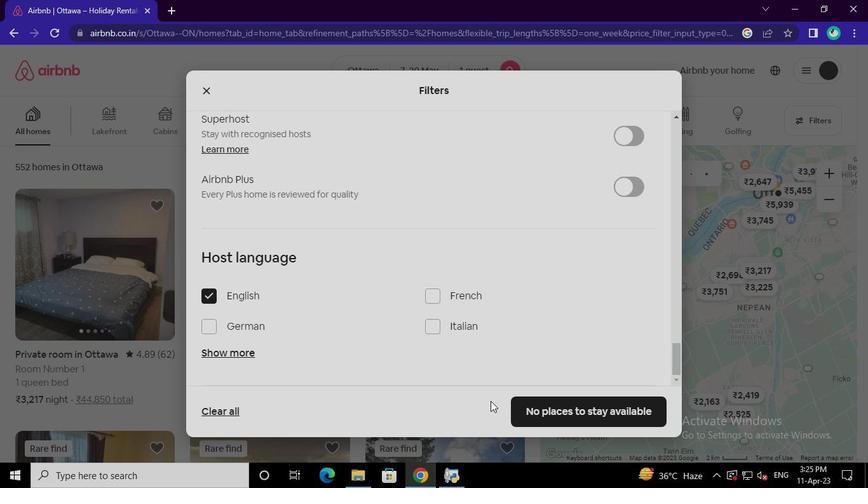 
Action: Mouse pressed left at (533, 406)
Screenshot: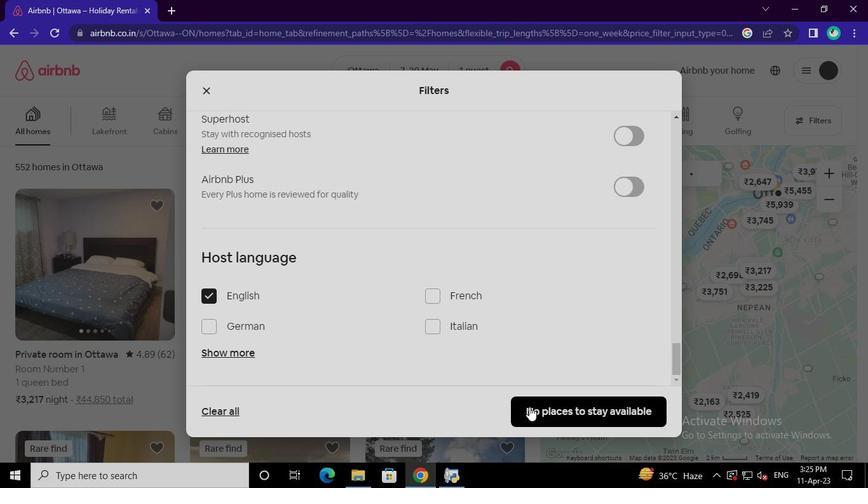 
Action: Mouse moved to (458, 479)
Screenshot: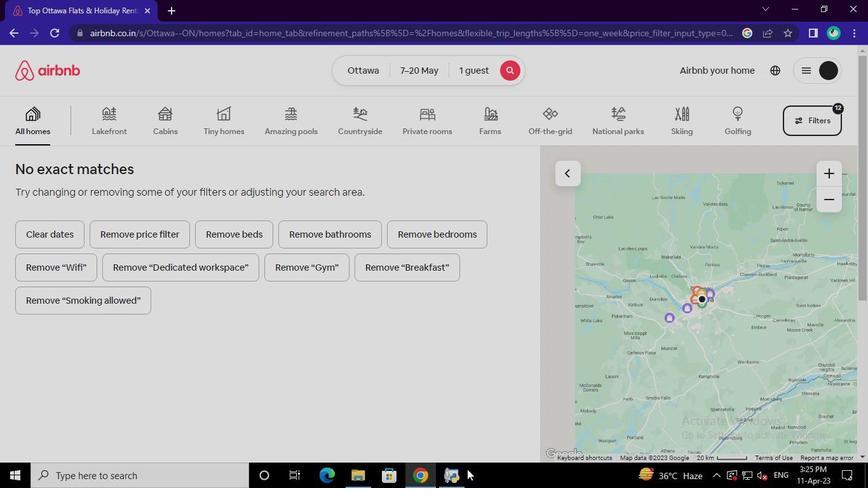 
Action: Mouse pressed left at (458, 479)
Screenshot: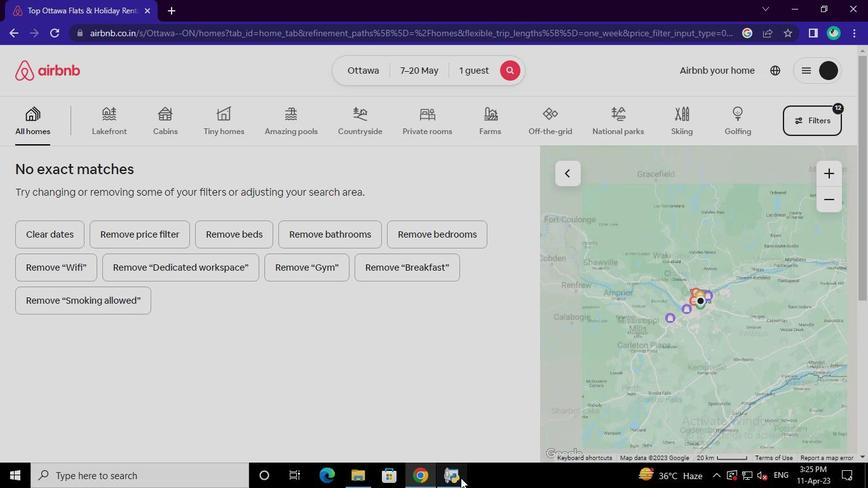 
Action: Mouse moved to (644, 45)
Screenshot: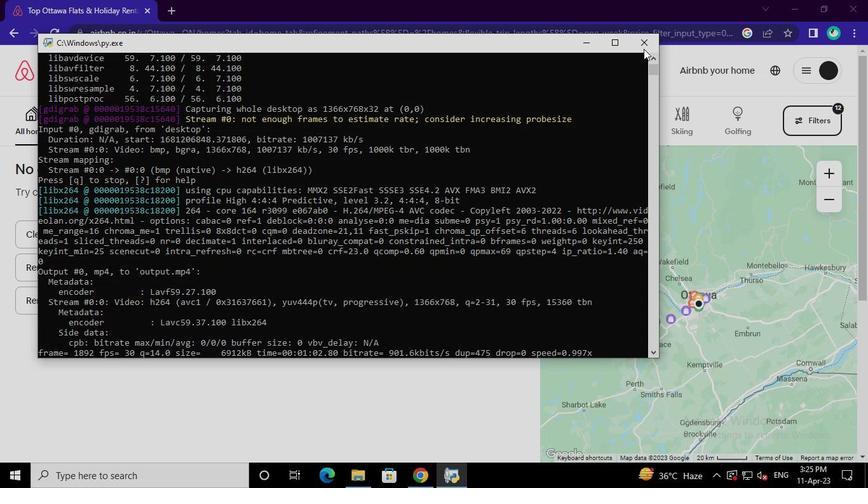 
Action: Mouse pressed left at (644, 45)
Screenshot: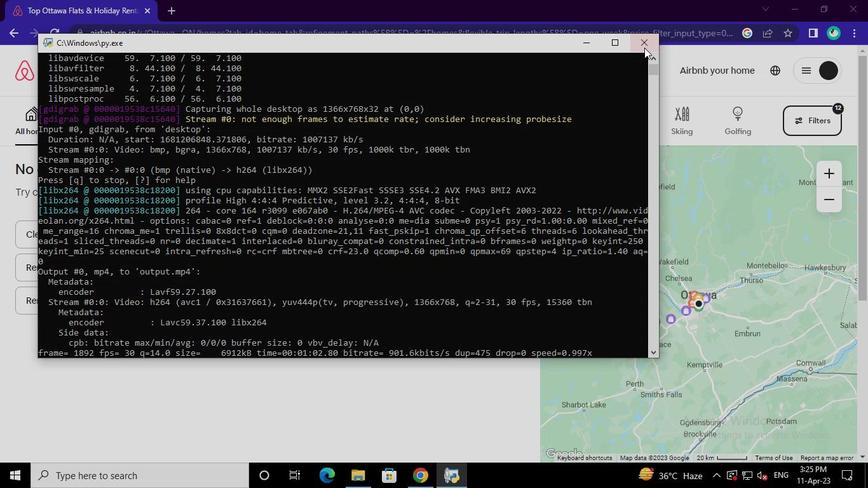 
Action: Mouse moved to (643, 45)
Screenshot: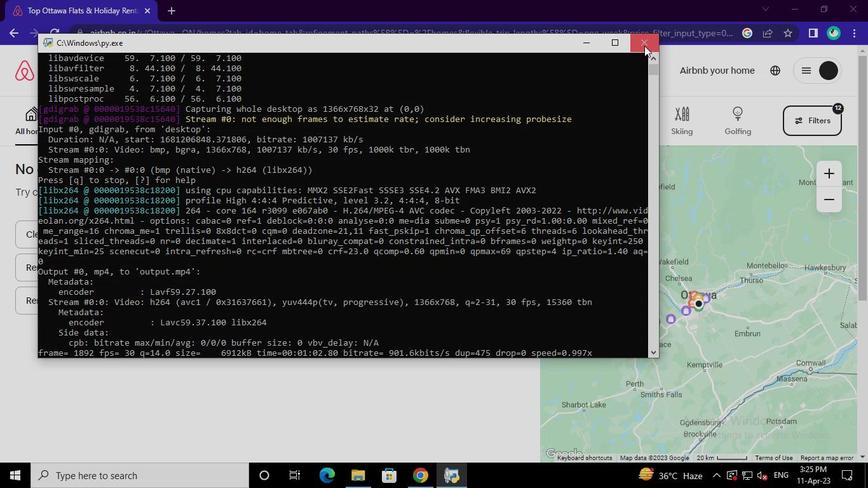 
